 Task: Add an event with the title Second Performance Evaluation and Recognition, date '2023/12/08', time 7:00 AM to 9:00 AMand add a description: Deadline reminders encourage proactive planning and time management. They serve as a cue for individuals to assess their progress, identify any obstacles, and adjust their plans accordingly to ensure timely completion of the task or project., put the event into Blue category, logged in from the account softage.3@softage.netand send the event invitation to softage.9@softage.net and softage.10@softage.net. Set a reminder for the event At time of event
Action: Mouse moved to (101, 107)
Screenshot: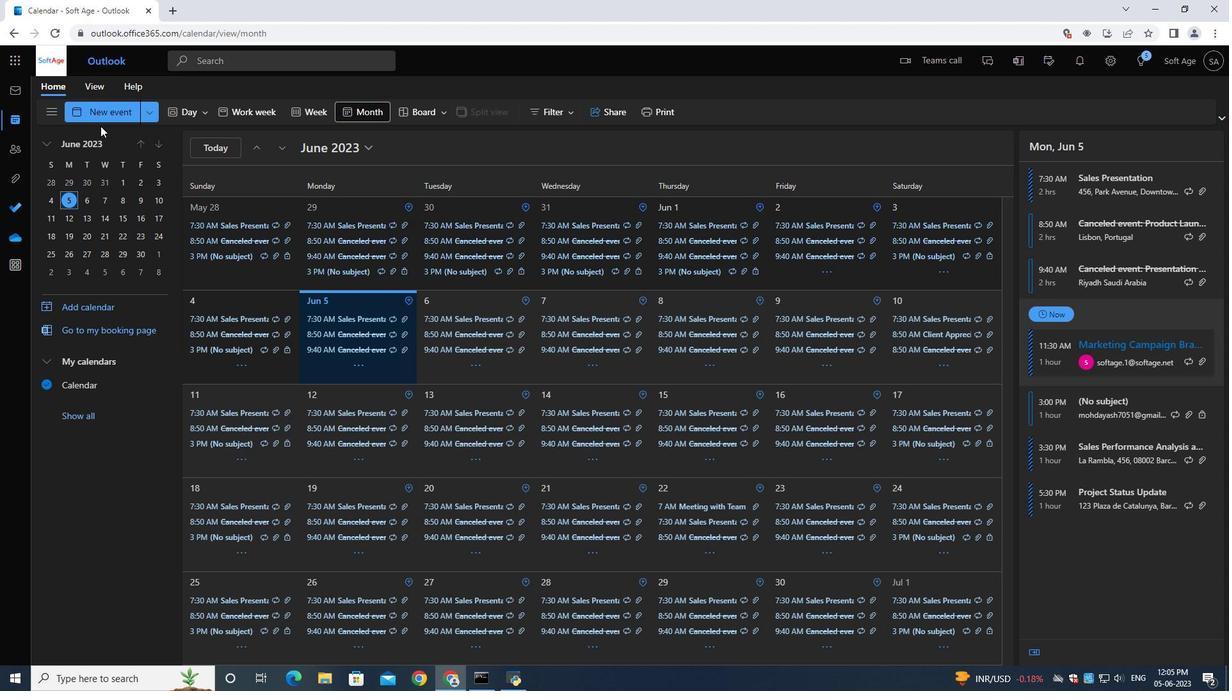 
Action: Mouse pressed left at (101, 107)
Screenshot: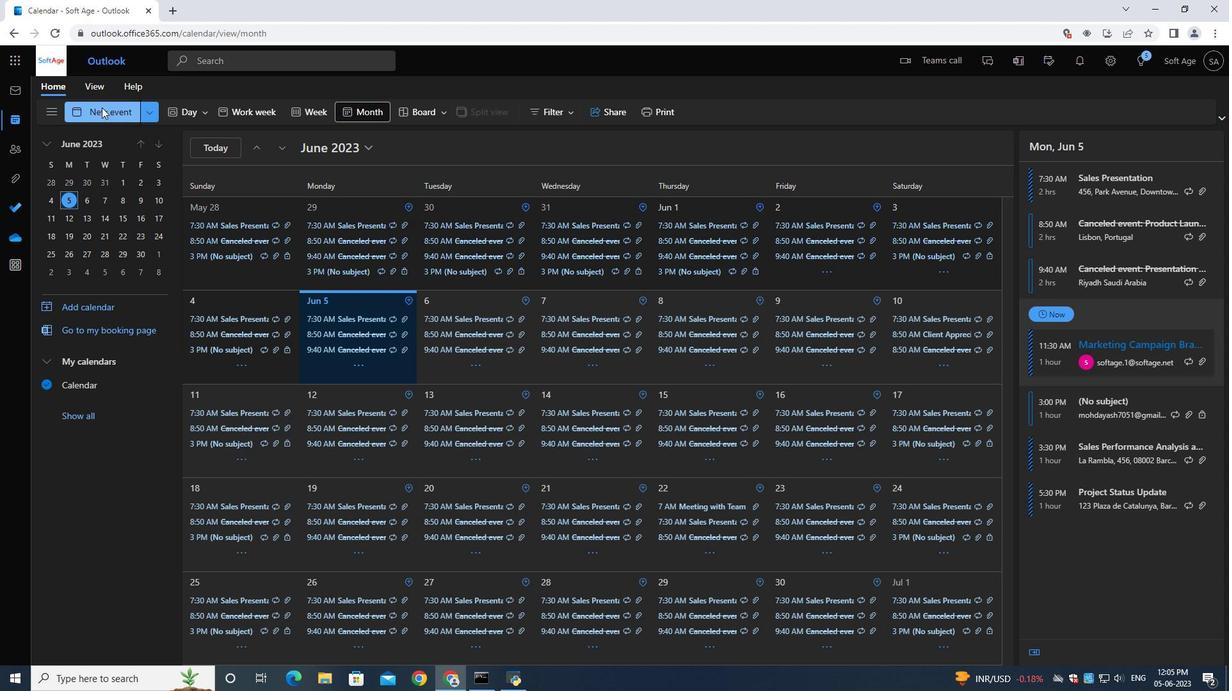 
Action: Mouse moved to (405, 197)
Screenshot: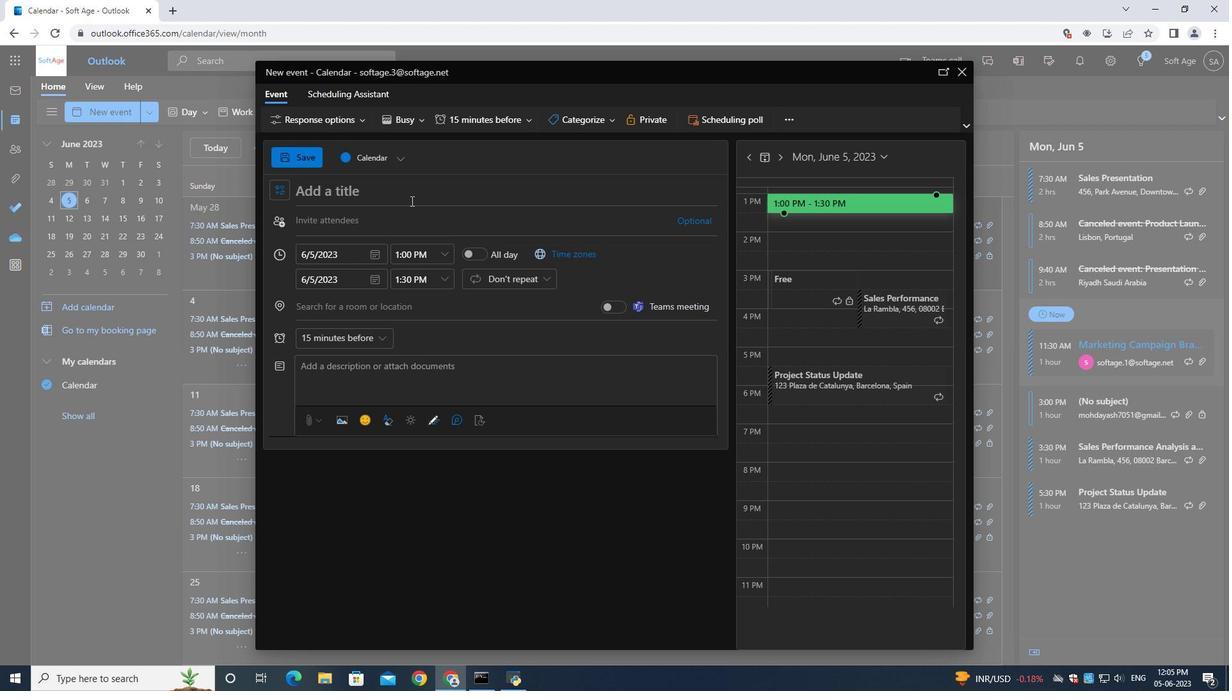 
Action: Mouse pressed left at (405, 197)
Screenshot: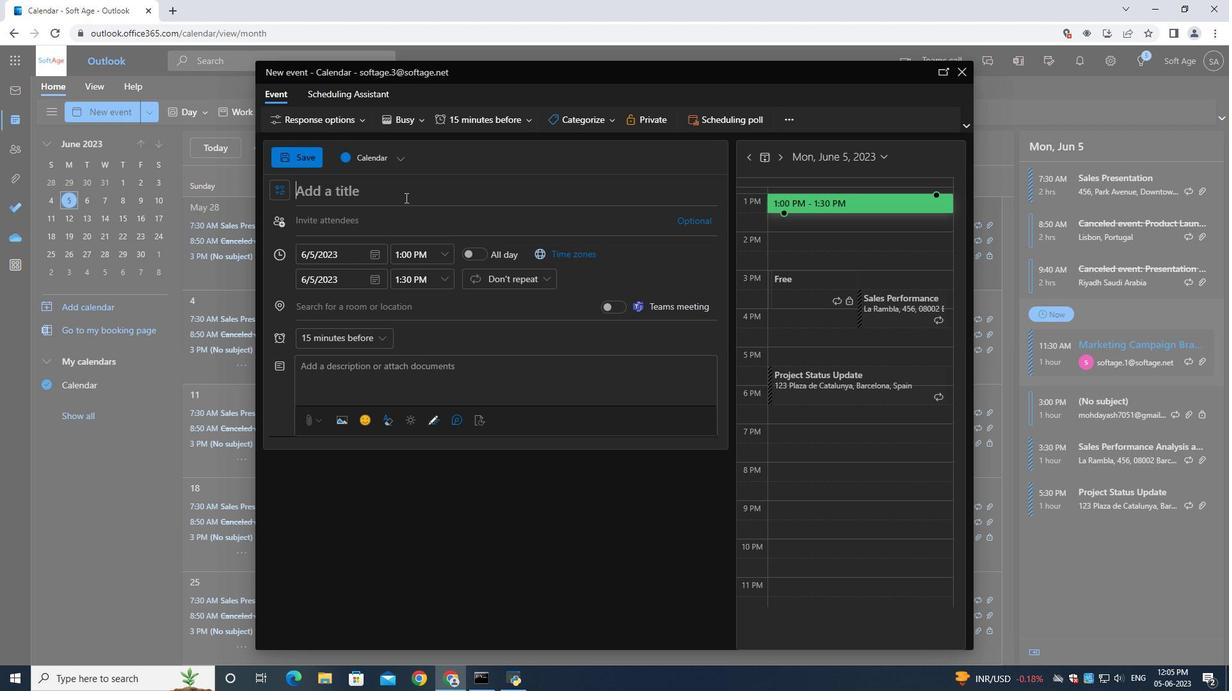 
Action: Key pressed <Key.shift>Second<Key.space><Key.shift><Key.shift><Key.shift><Key.shift><Key.shift><Key.shift><Key.shift><Key.shift><Key.shift><Key.shift><Key.shift><Key.shift><Key.shift><Key.shift><Key.shift><Key.shift><Key.shift><Key.shift><Key.shift><Key.shift><Key.shift><Key.shift>Performance<Key.space><Key.shift>Evaluation<Key.space>and<Key.space><Key.shift><Key.shift><Key.shift><Key.shift><Key.shift><Key.shift><Key.shift><Key.shift><Key.shift>Recognition
Screenshot: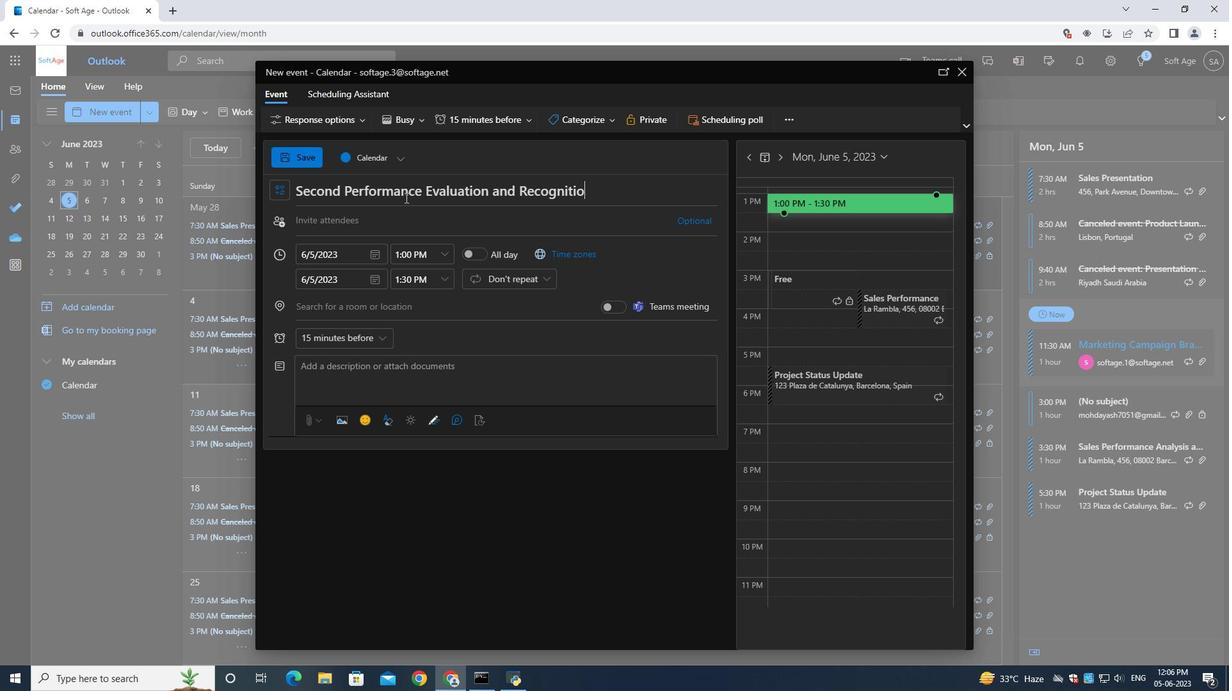
Action: Mouse moved to (375, 254)
Screenshot: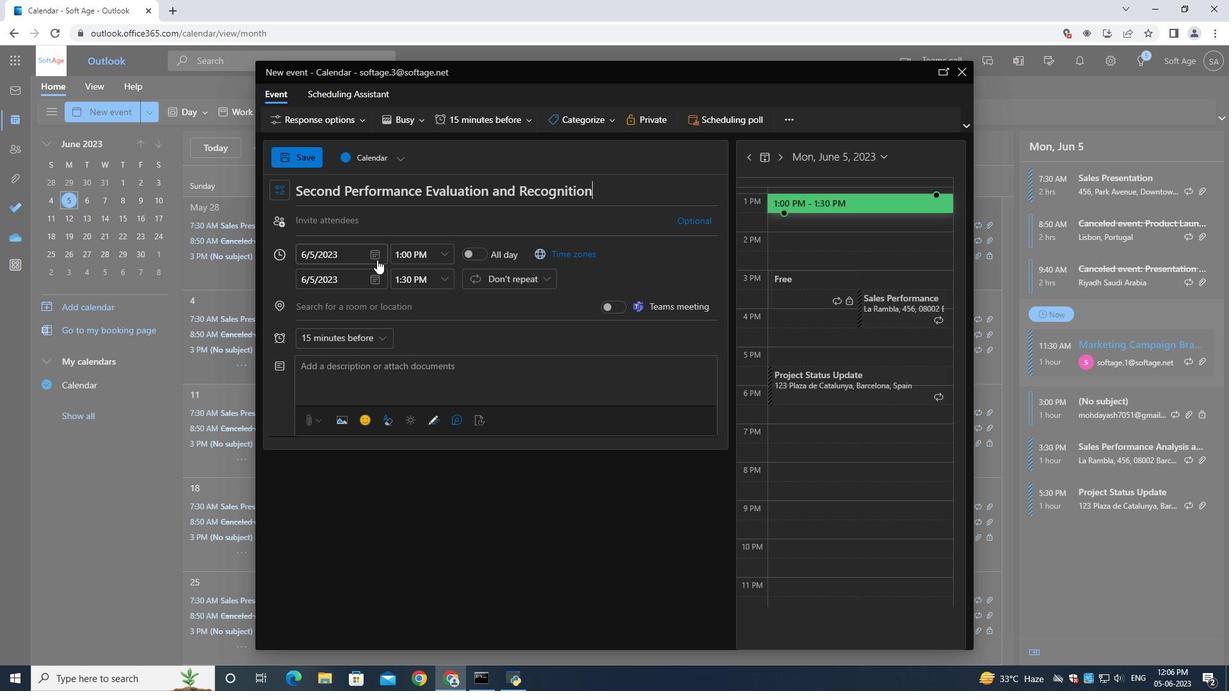 
Action: Mouse pressed left at (375, 254)
Screenshot: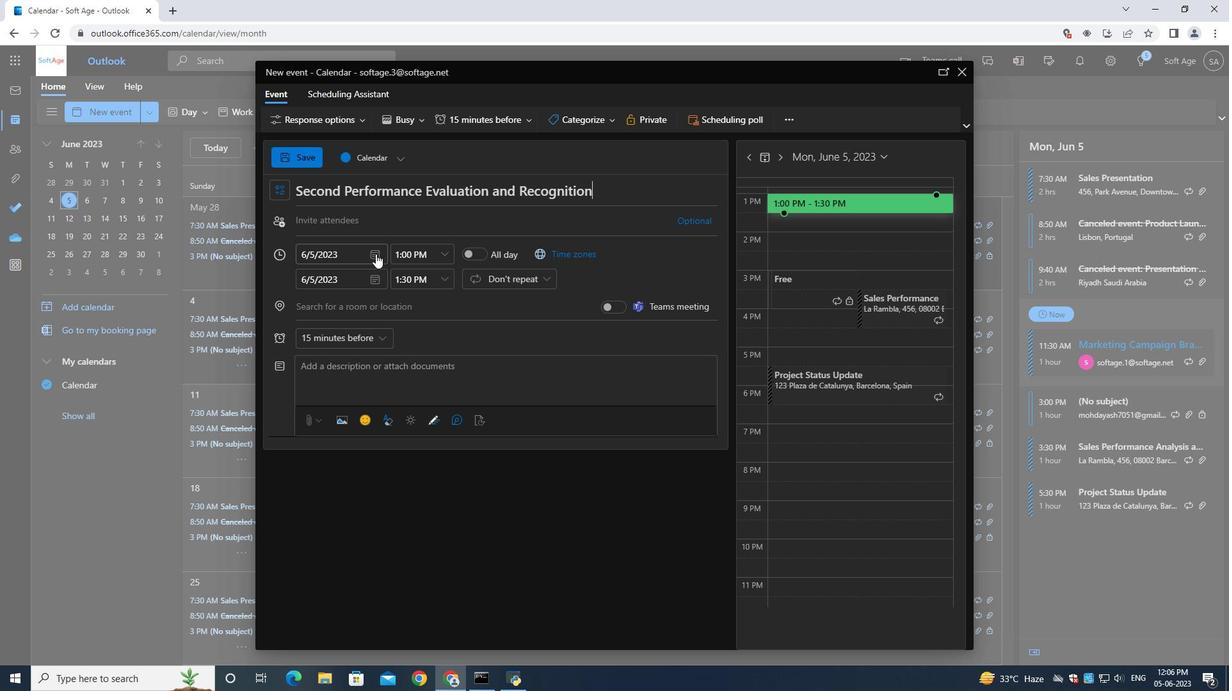 
Action: Mouse moved to (420, 279)
Screenshot: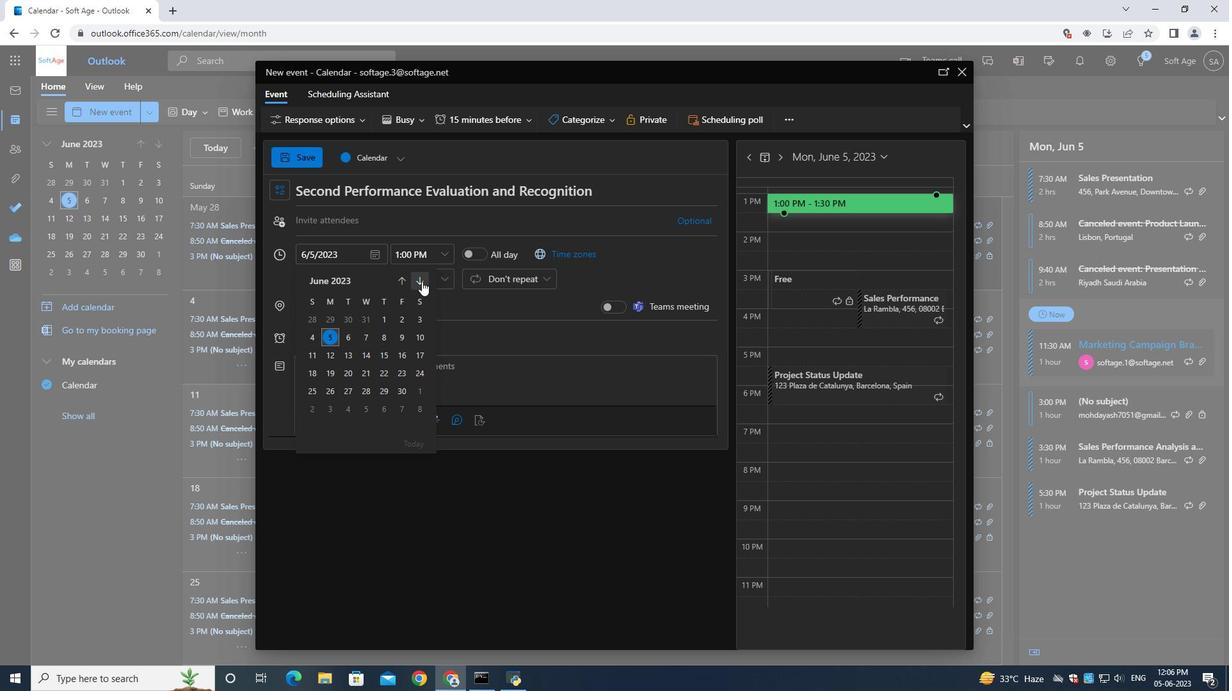 
Action: Mouse pressed left at (420, 279)
Screenshot: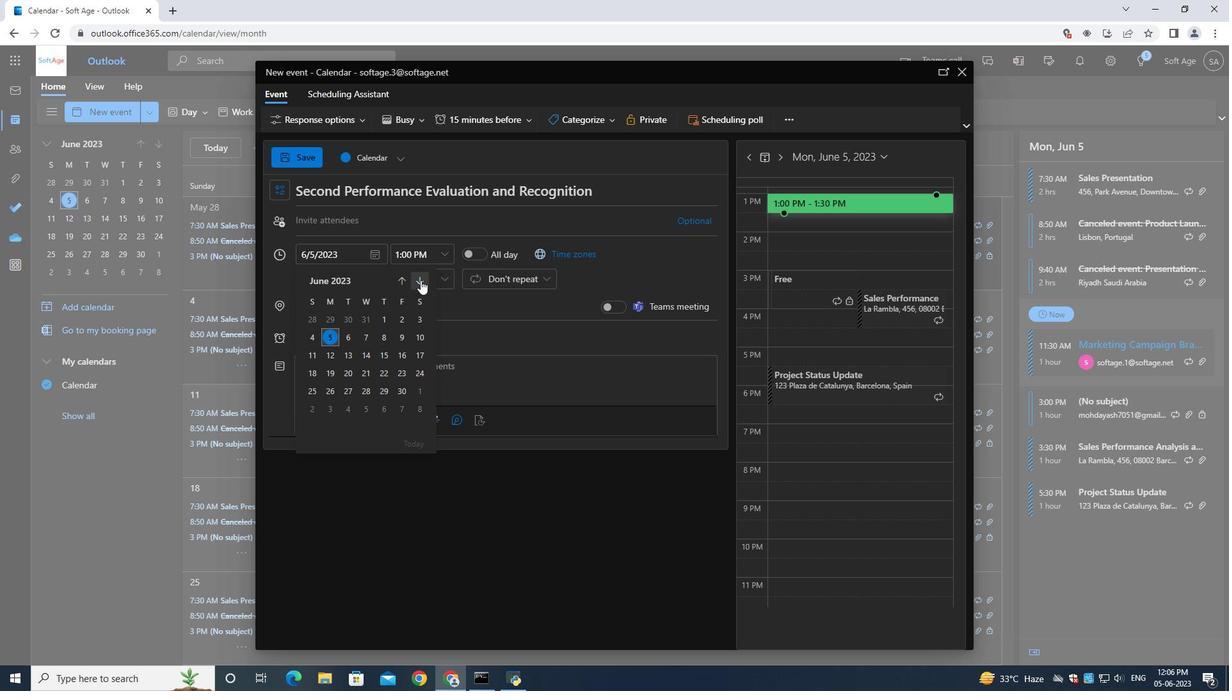 
Action: Mouse pressed left at (420, 279)
Screenshot: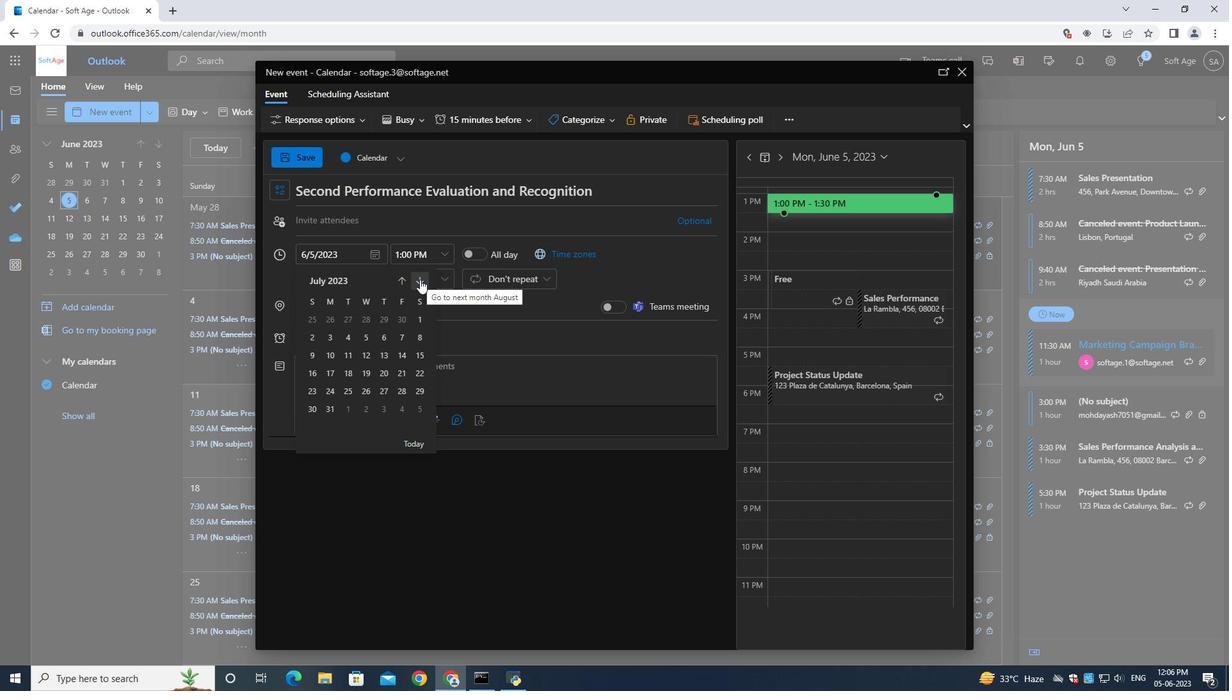 
Action: Mouse pressed left at (420, 279)
Screenshot: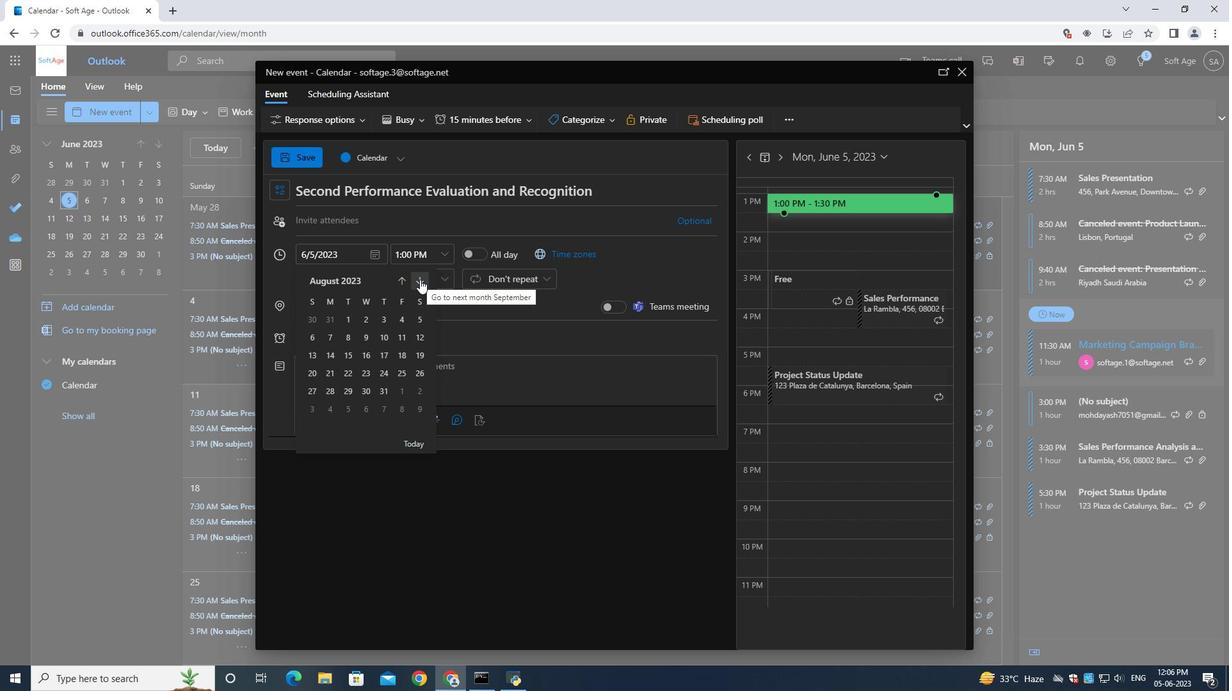 
Action: Mouse moved to (420, 279)
Screenshot: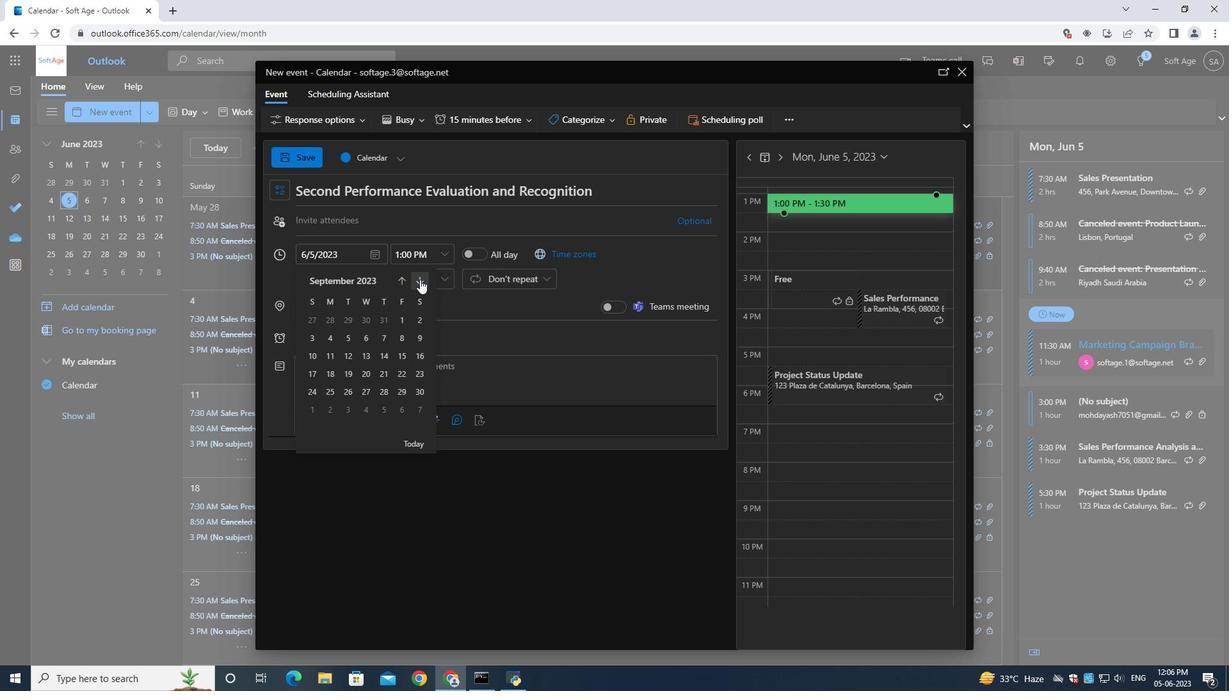 
Action: Mouse pressed left at (420, 279)
Screenshot: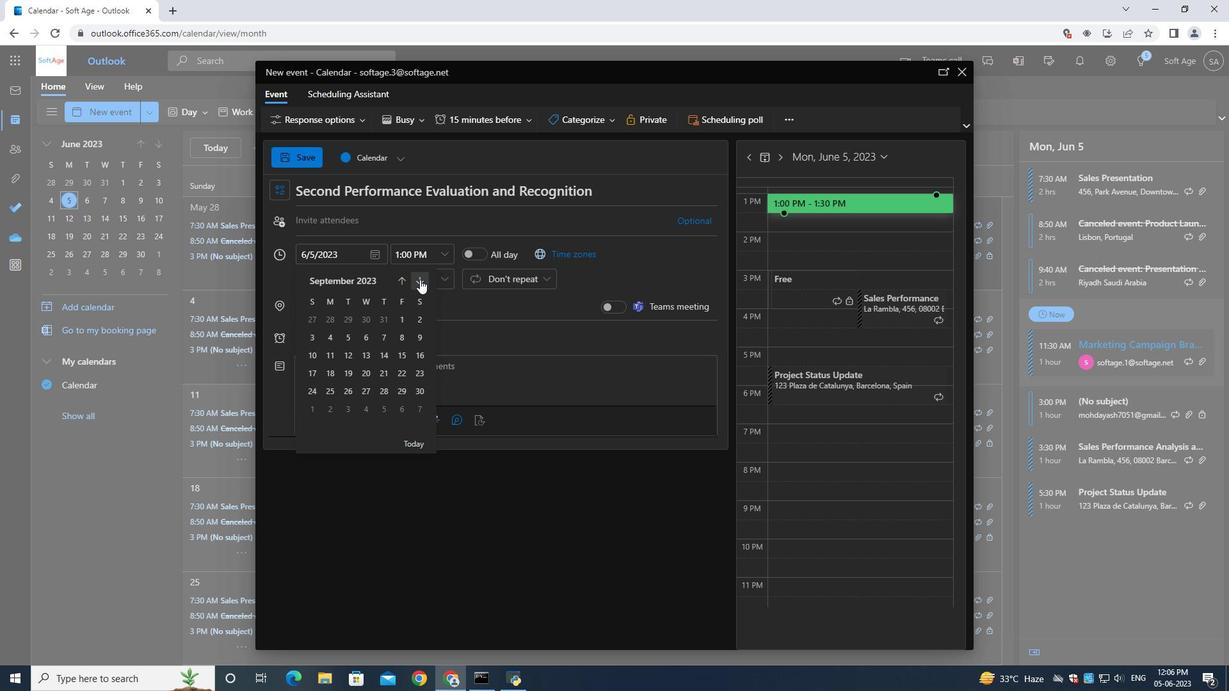 
Action: Mouse pressed left at (420, 279)
Screenshot: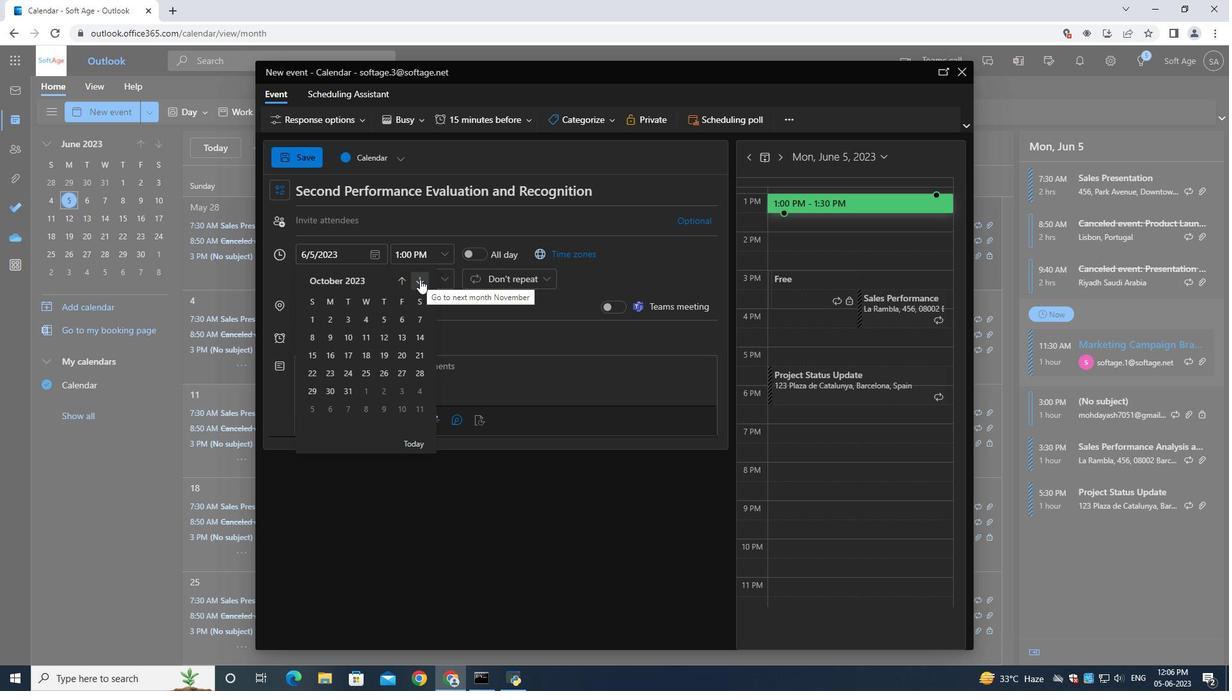 
Action: Mouse moved to (422, 277)
Screenshot: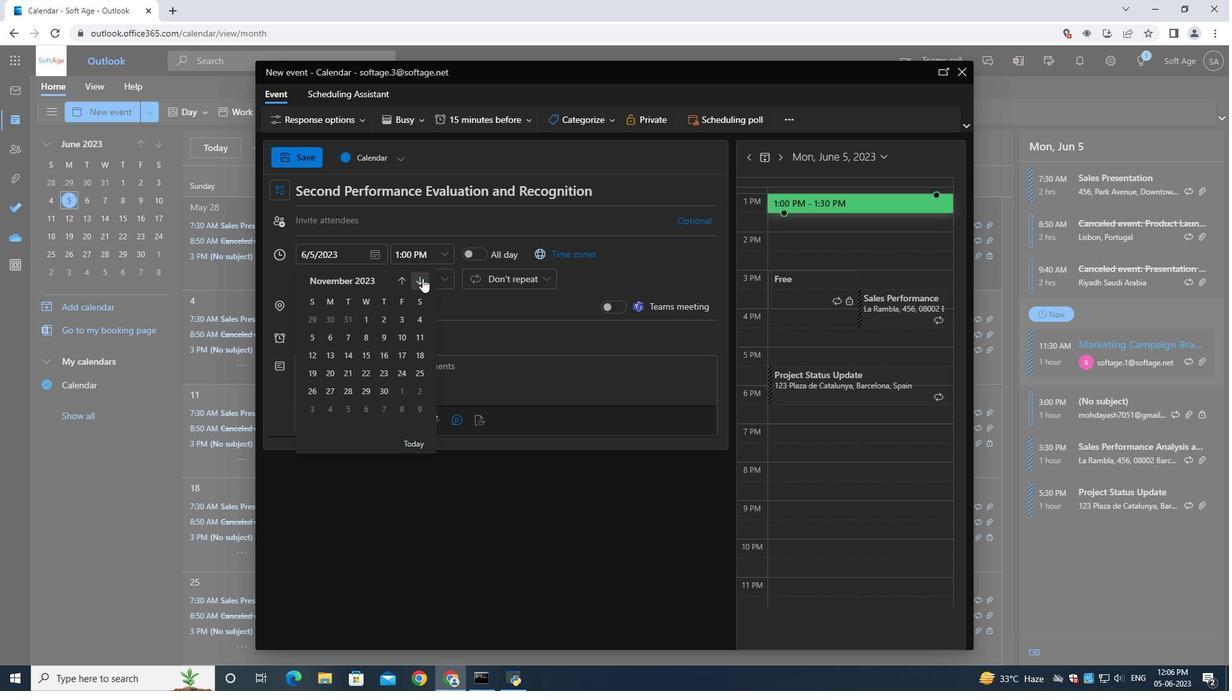 
Action: Mouse pressed left at (422, 277)
Screenshot: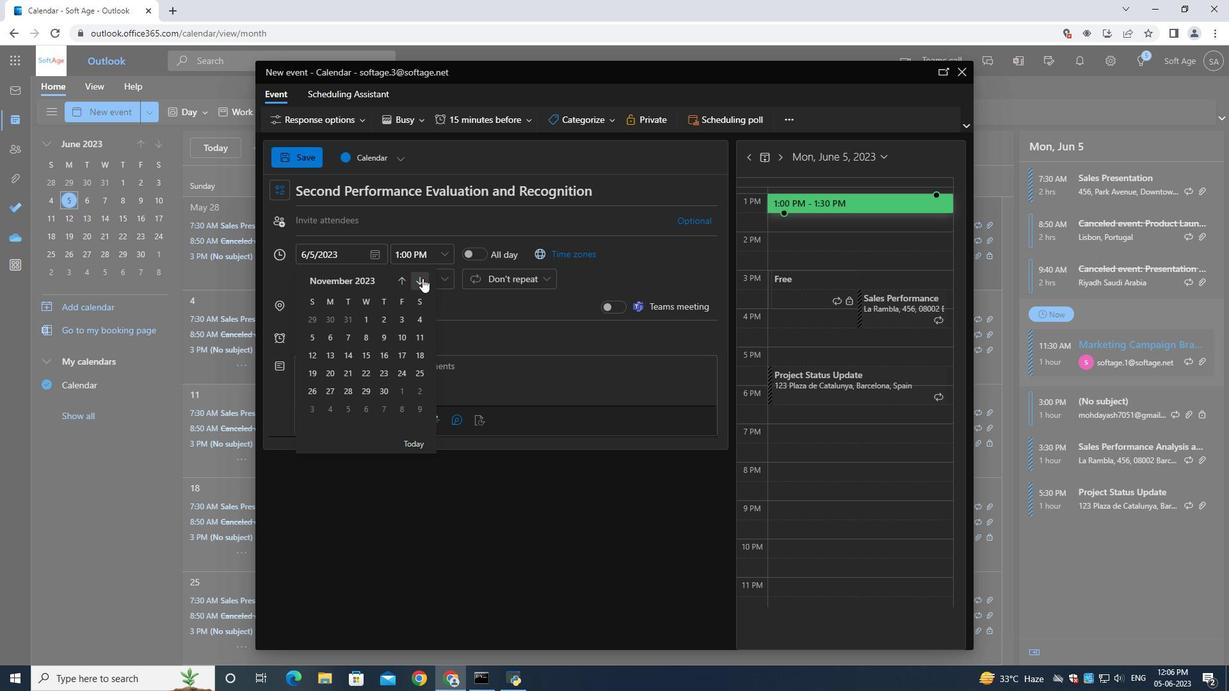 
Action: Mouse moved to (402, 336)
Screenshot: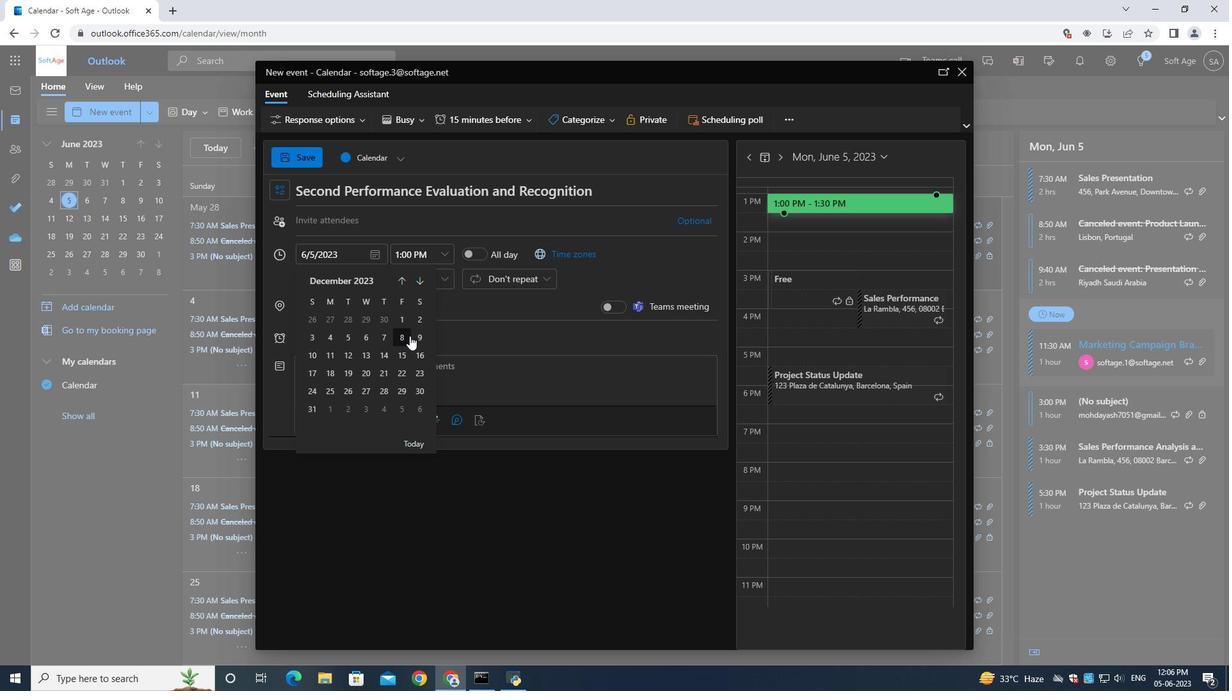 
Action: Mouse pressed left at (402, 336)
Screenshot: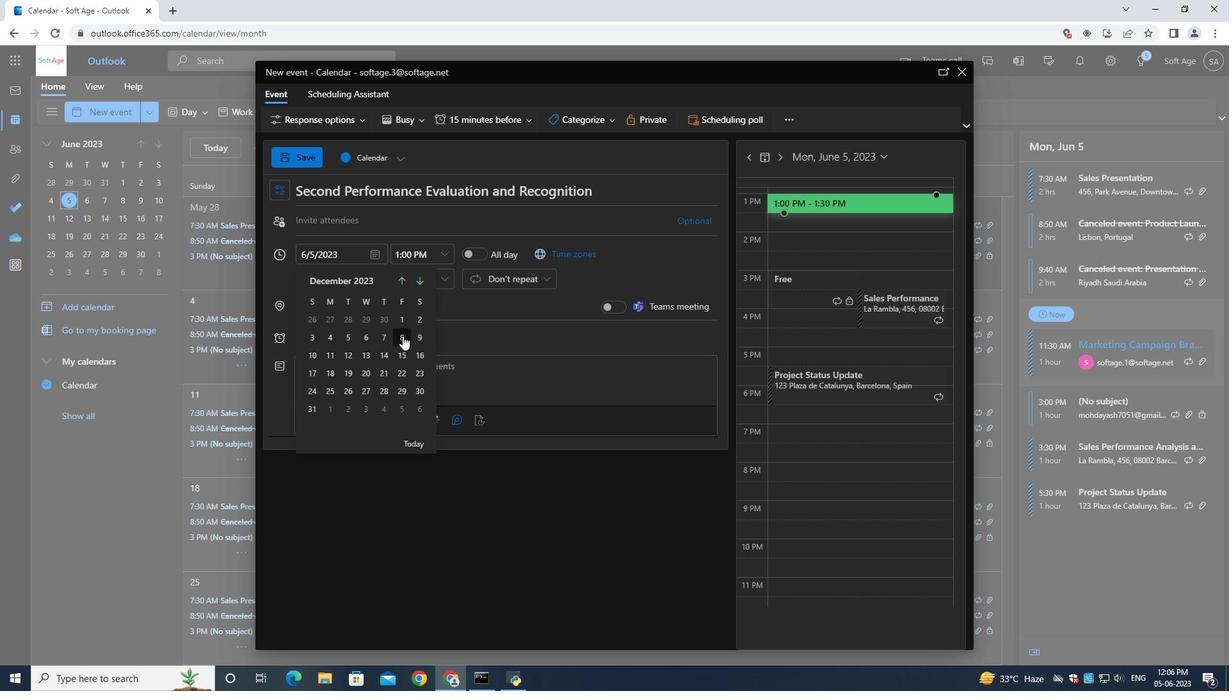 
Action: Mouse moved to (420, 253)
Screenshot: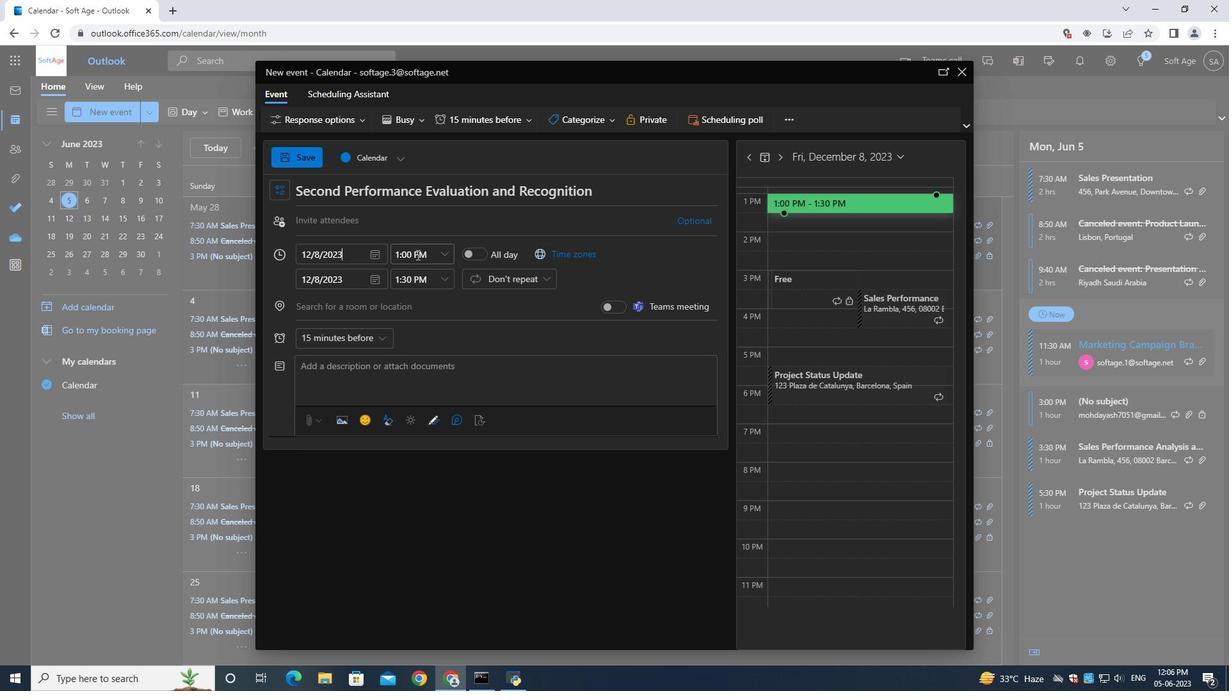 
Action: Mouse pressed left at (420, 253)
Screenshot: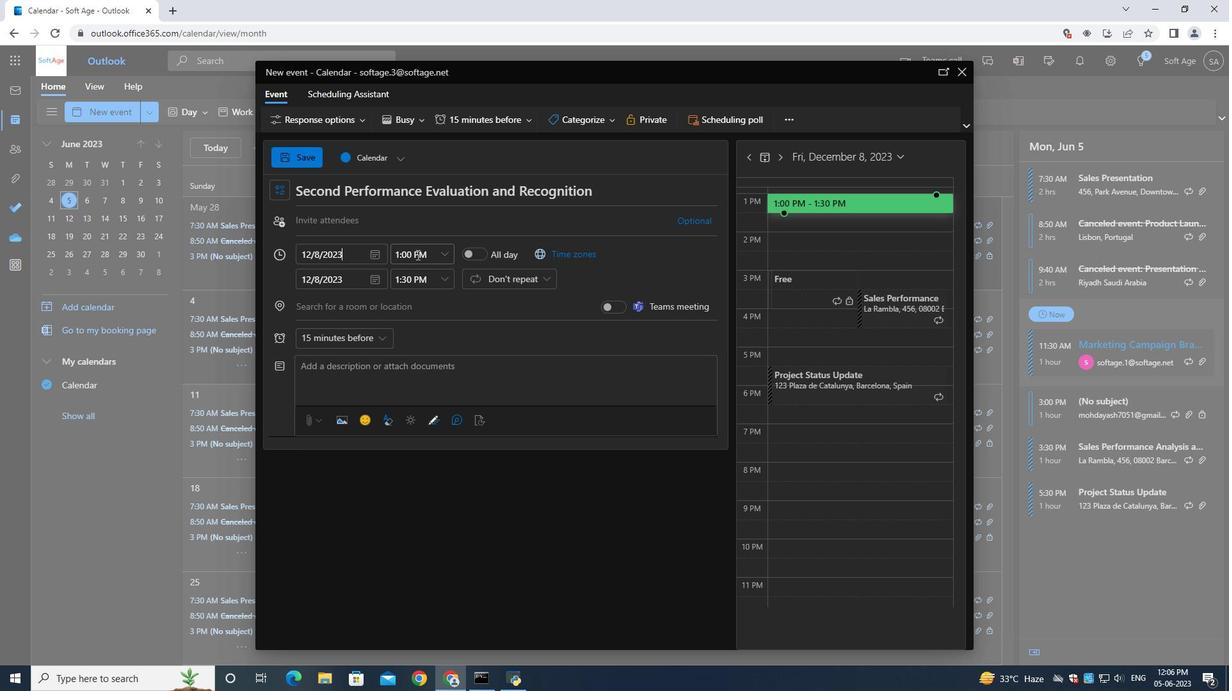 
Action: Key pressed 7<Key.shift_r>:00<Key.shift>AM
Screenshot: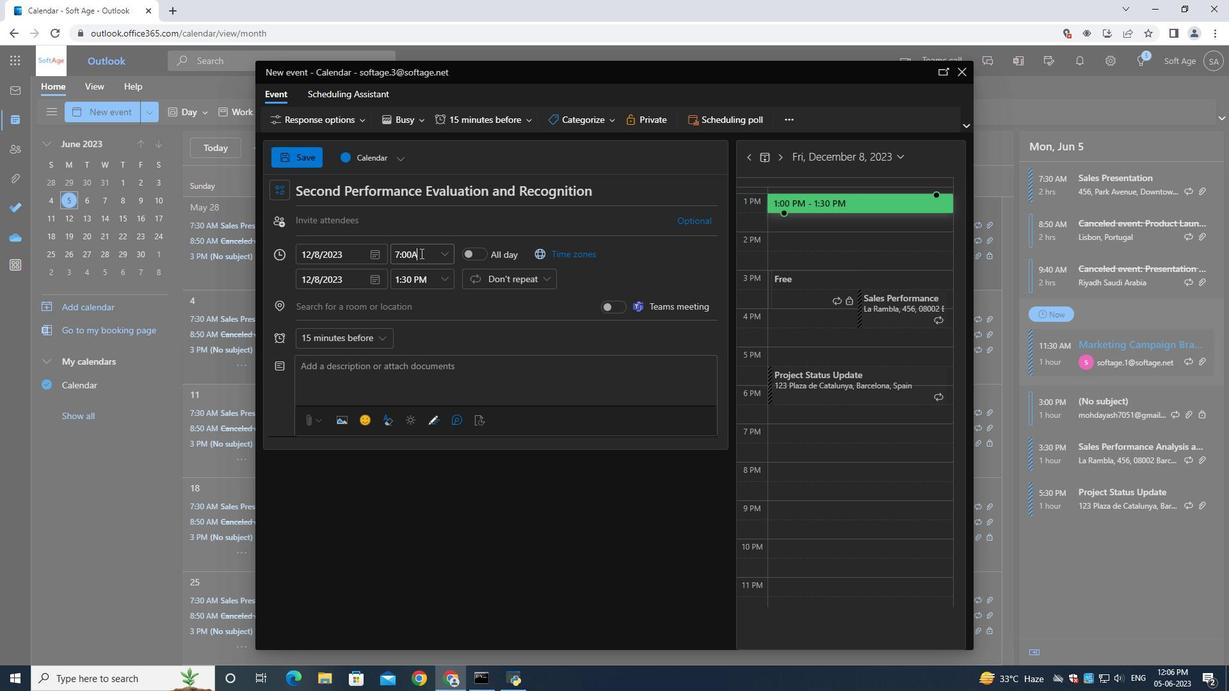 
Action: Mouse moved to (408, 286)
Screenshot: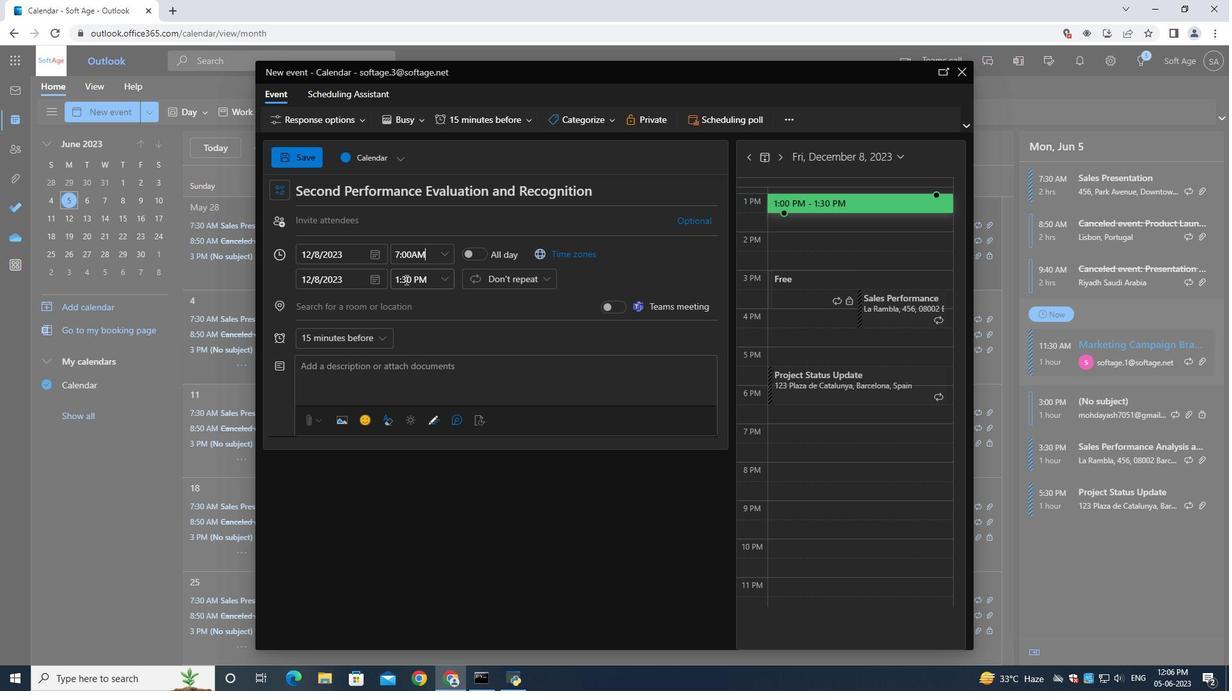 
Action: Mouse pressed left at (408, 286)
Screenshot: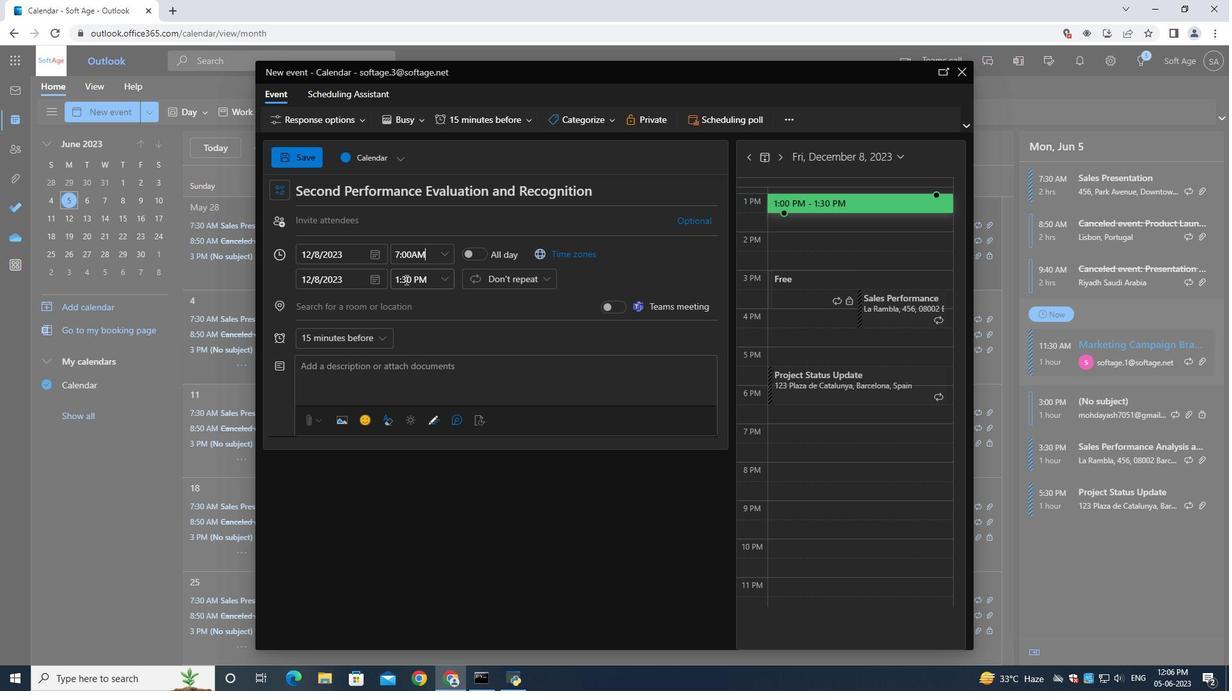 
Action: Mouse moved to (409, 286)
Screenshot: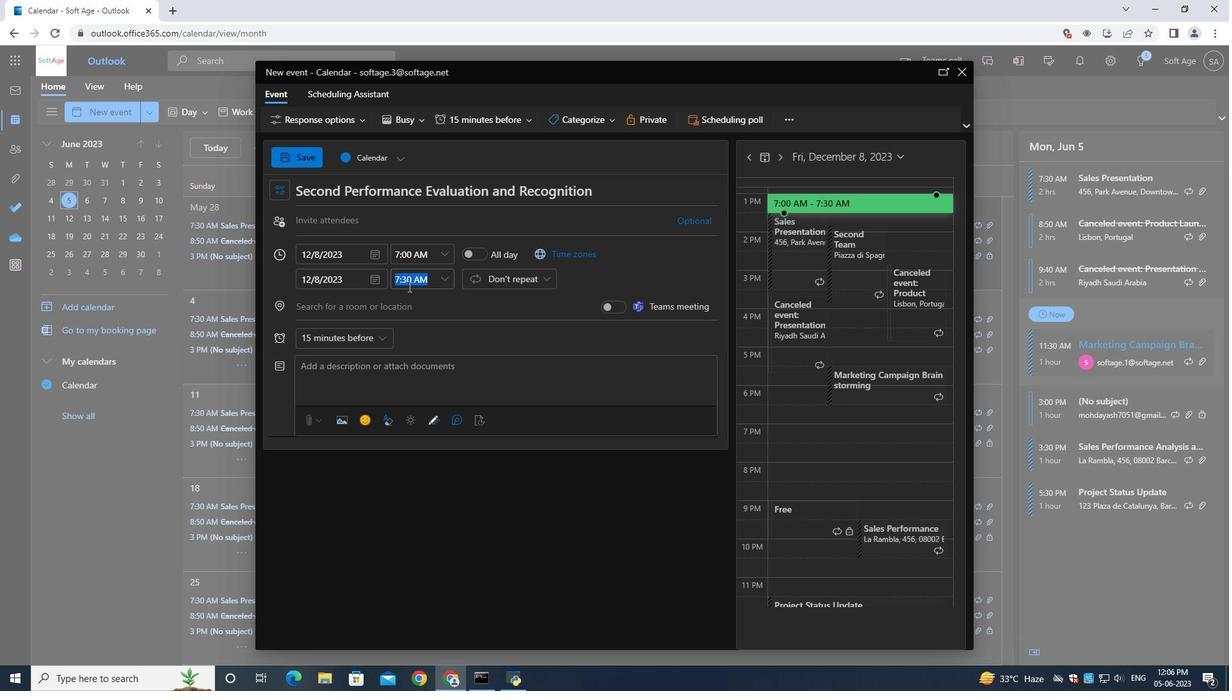 
Action: Key pressed 9<Key.shift_r>:00<Key.shift>AM
Screenshot: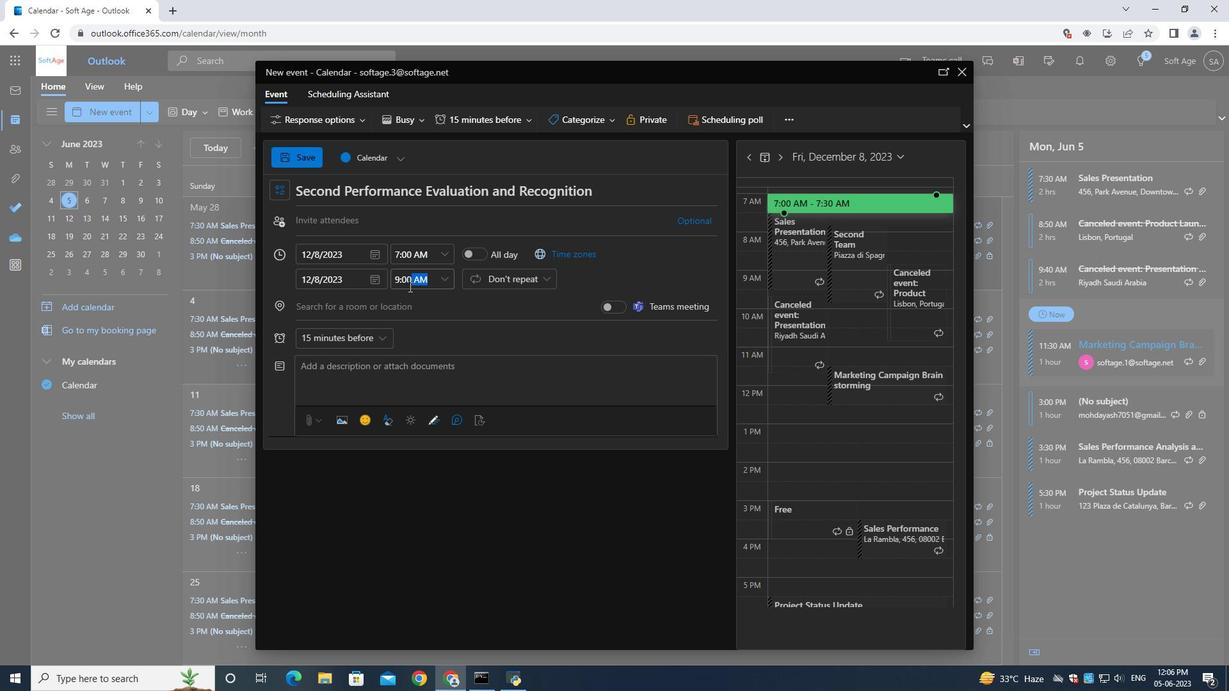 
Action: Mouse moved to (345, 366)
Screenshot: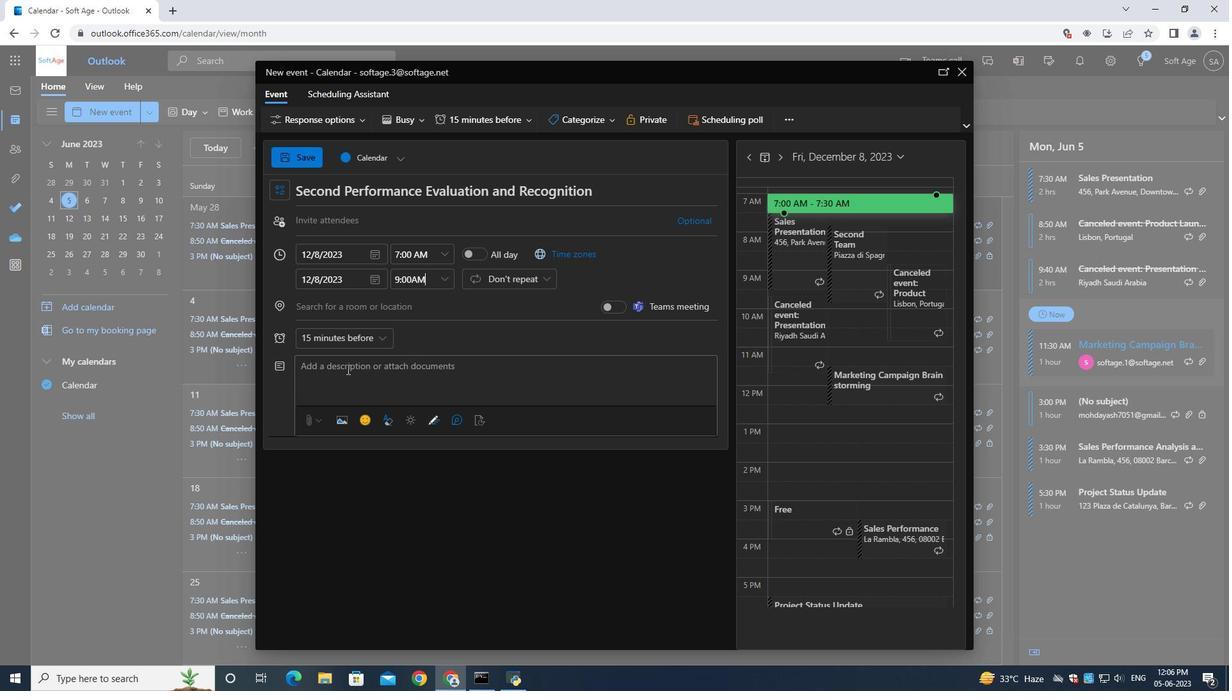 
Action: Mouse pressed left at (345, 366)
Screenshot: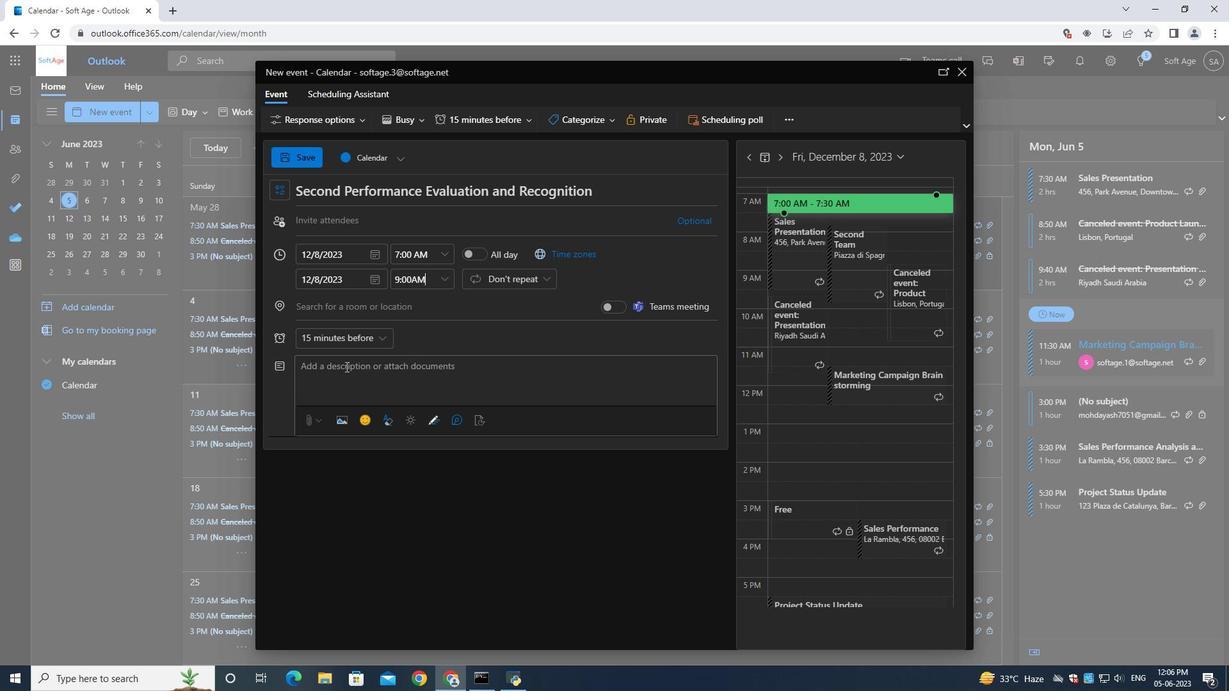 
Action: Mouse moved to (345, 366)
Screenshot: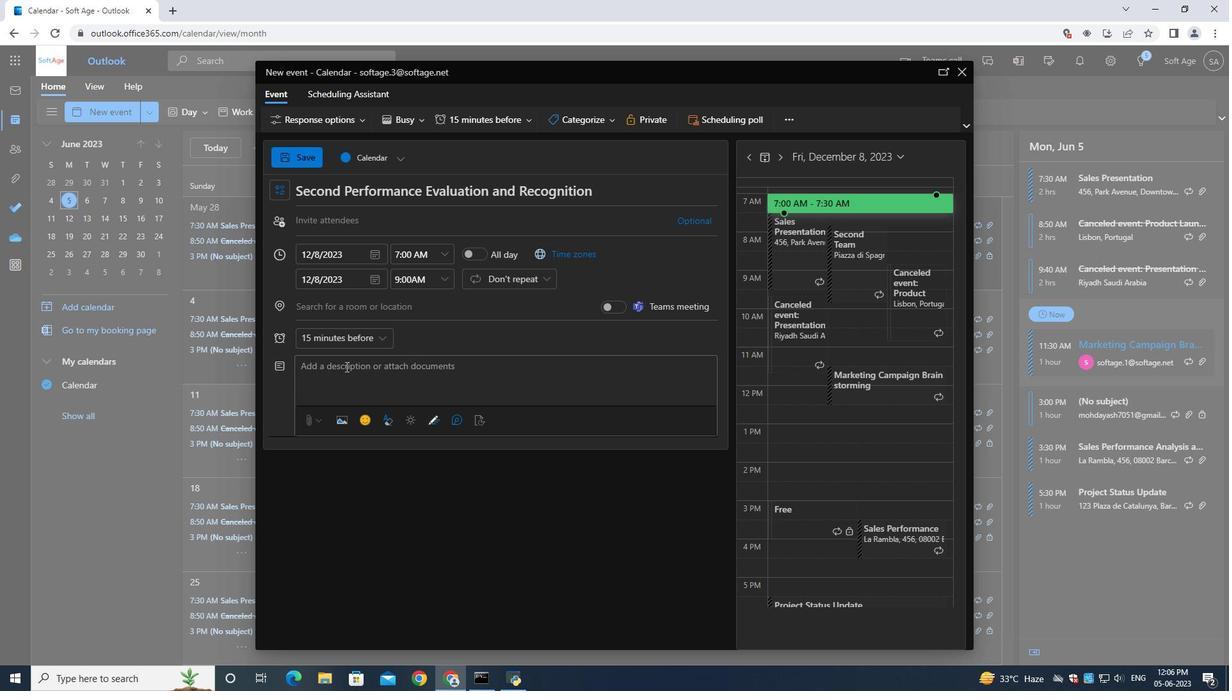 
Action: Key pressed <Key.shift>Deadline<Key.space>reminders<Key.space>encourage<Key.space>proactive<Key.space>planing<Key.space>and<Key.space>time<Key.space>management.<Key.space><Key.shift>They<Key.space>serv<Key.space><Key.backspace>e<Key.space>as<Key.space>a<Key.space>cue<Key.space>for<Key.space>individuals<Key.space>to<Key.space>assess<Key.space>their<Key.space>progress,<Key.space>idend<Key.backspace>tify<Key.space>any<Key.space>obstacles,<Key.space>and<Key.space>adjust<Key.space>their<Key.space>plans<Key.space>accordingly<Key.space>to<Key.space>ensure<Key.space>timely<Key.space>completion<Key.space>of<Key.space>the<Key.space>task<Key.space>or<Key.space>project.
Screenshot: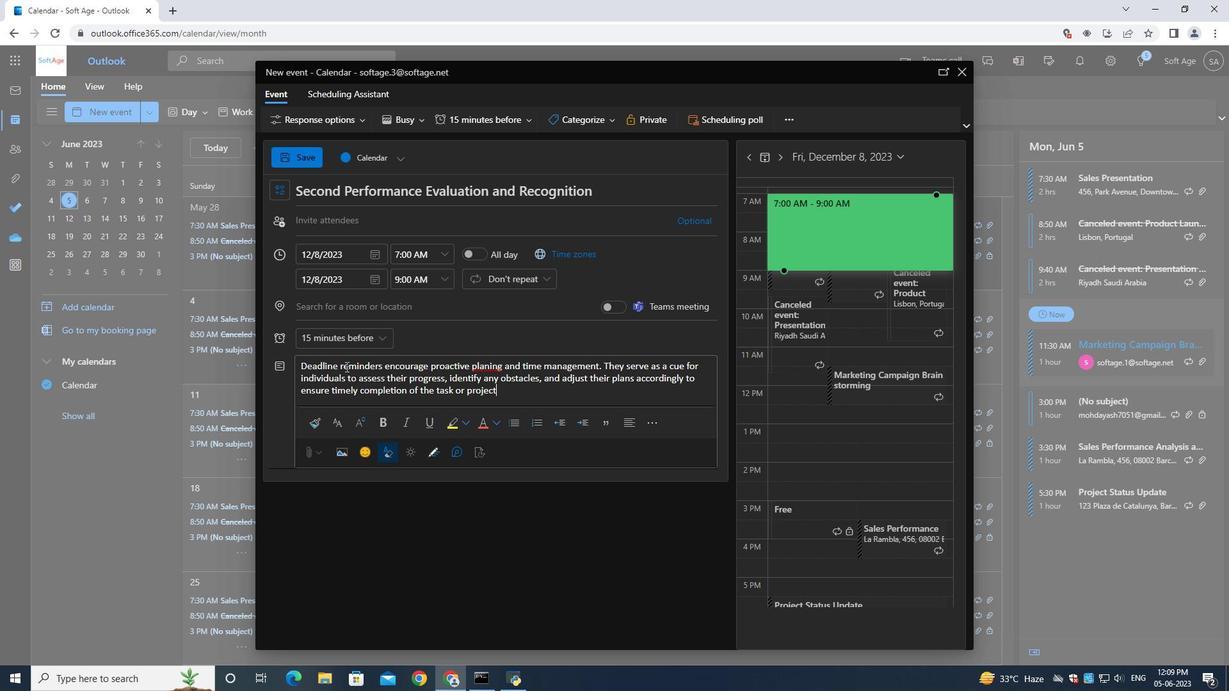 
Action: Mouse moved to (583, 125)
Screenshot: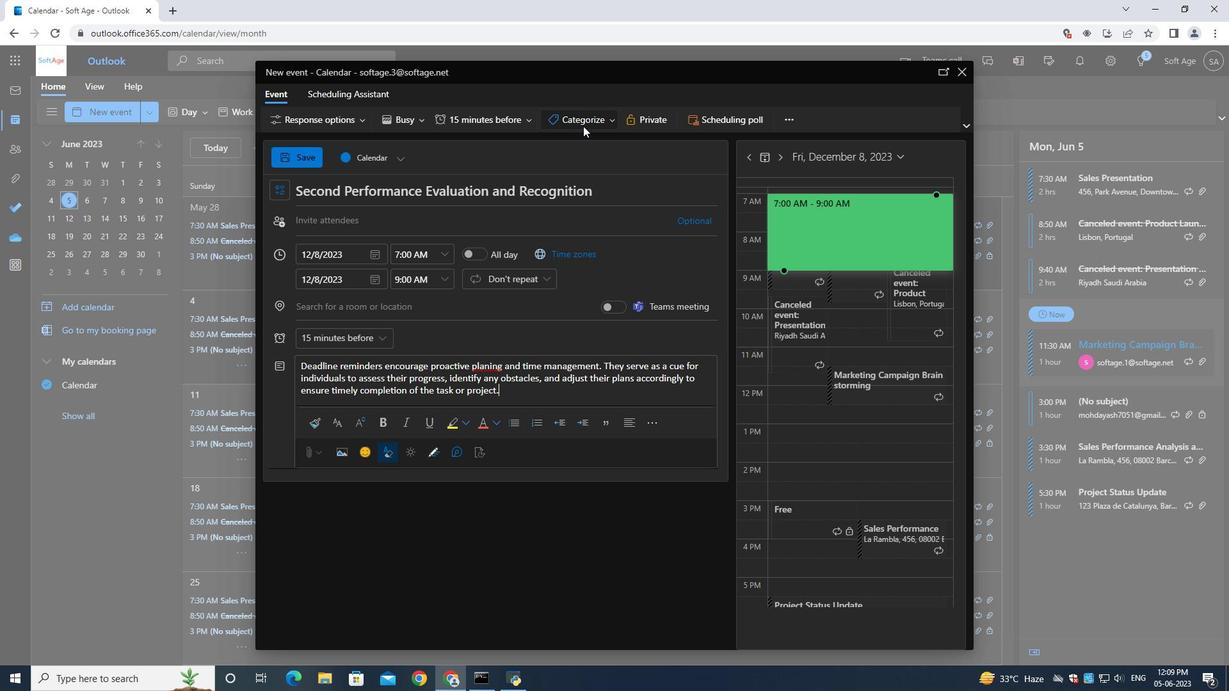 
Action: Mouse pressed left at (583, 125)
Screenshot: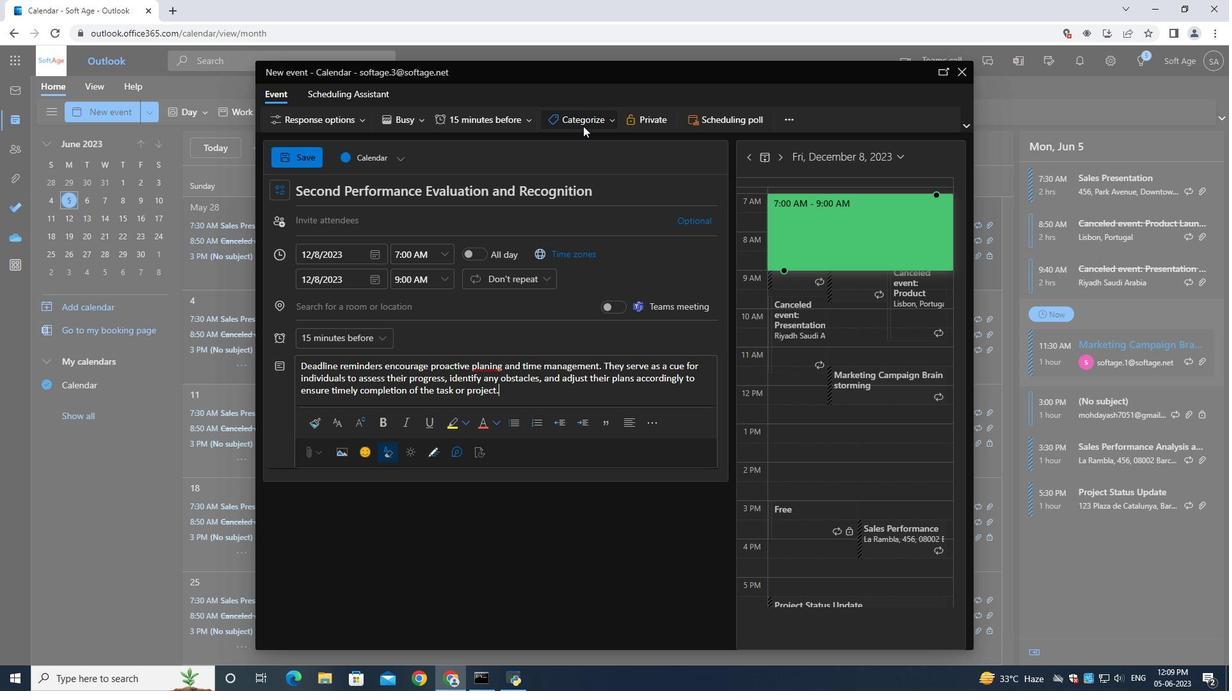
Action: Mouse moved to (577, 143)
Screenshot: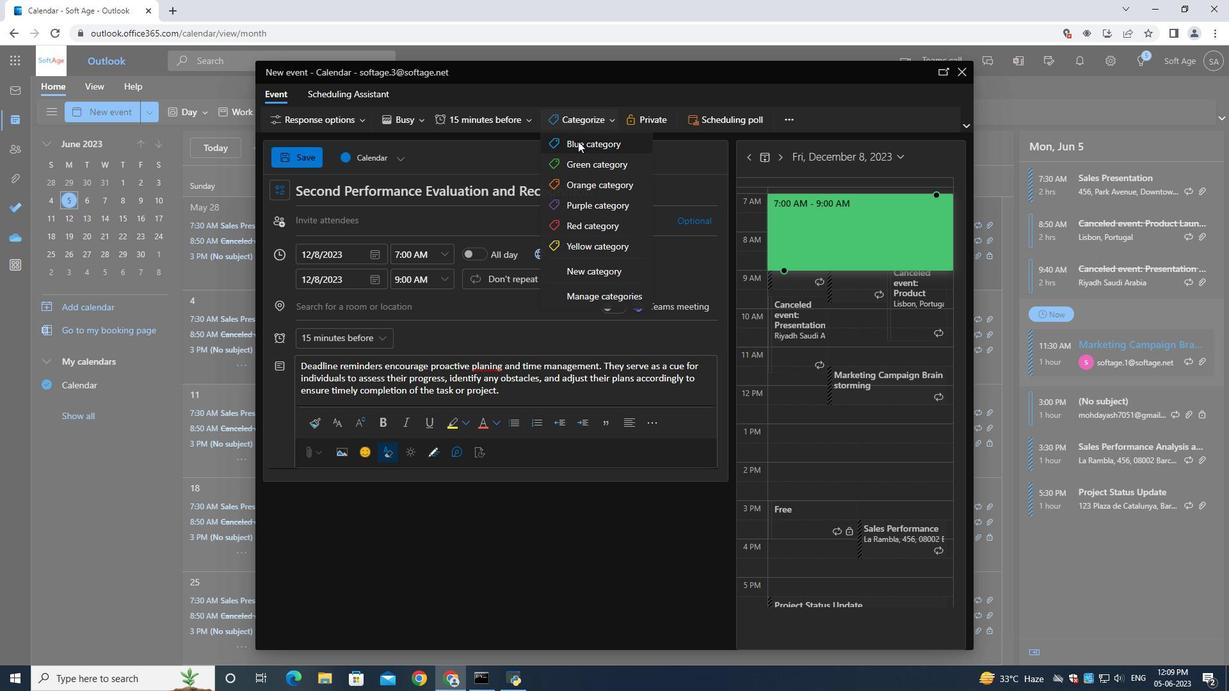
Action: Mouse pressed left at (577, 143)
Screenshot: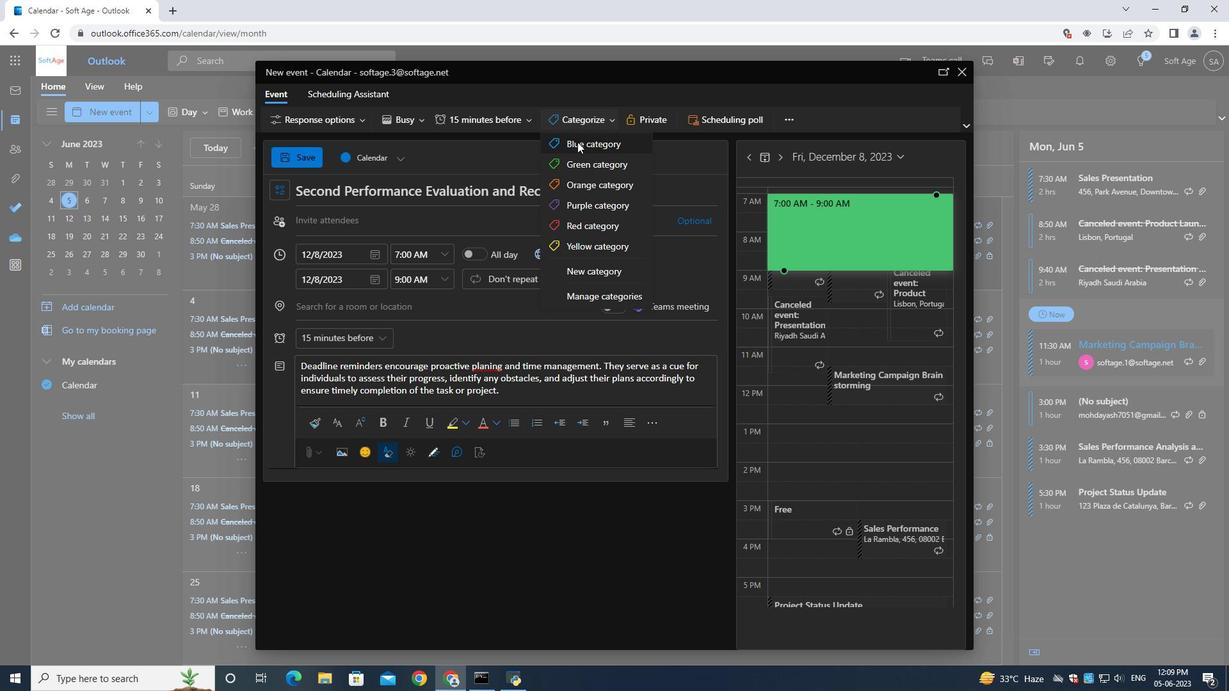 
Action: Mouse moved to (333, 221)
Screenshot: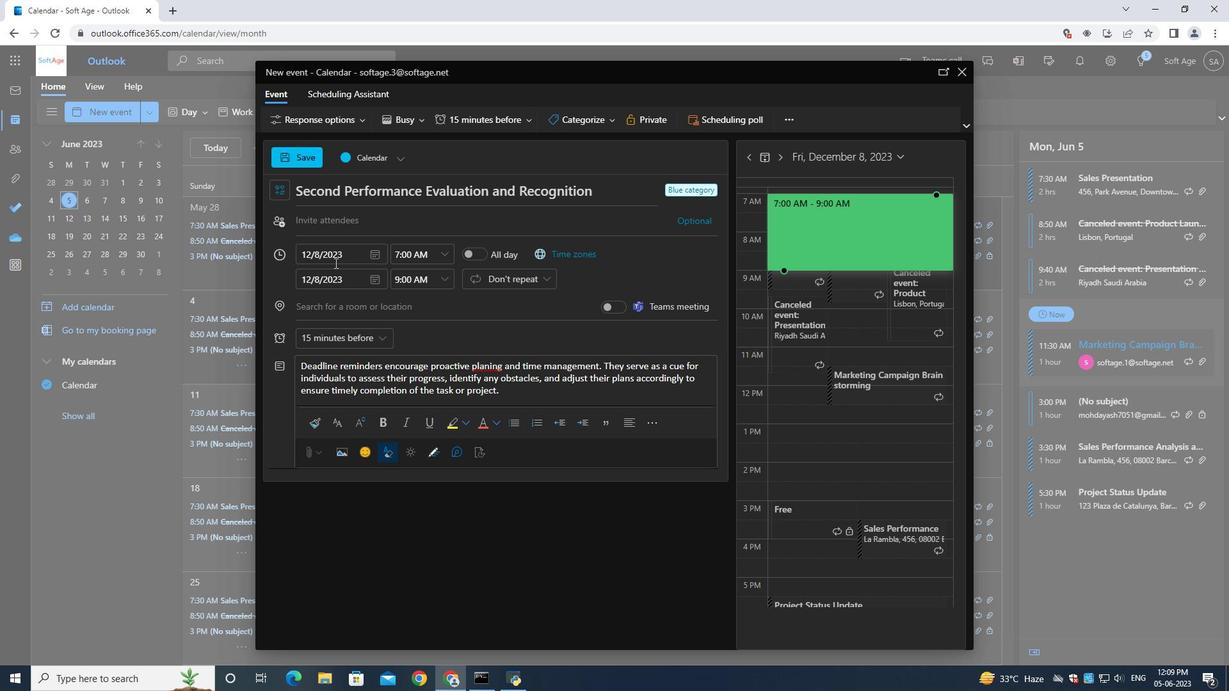 
Action: Mouse pressed left at (333, 221)
Screenshot: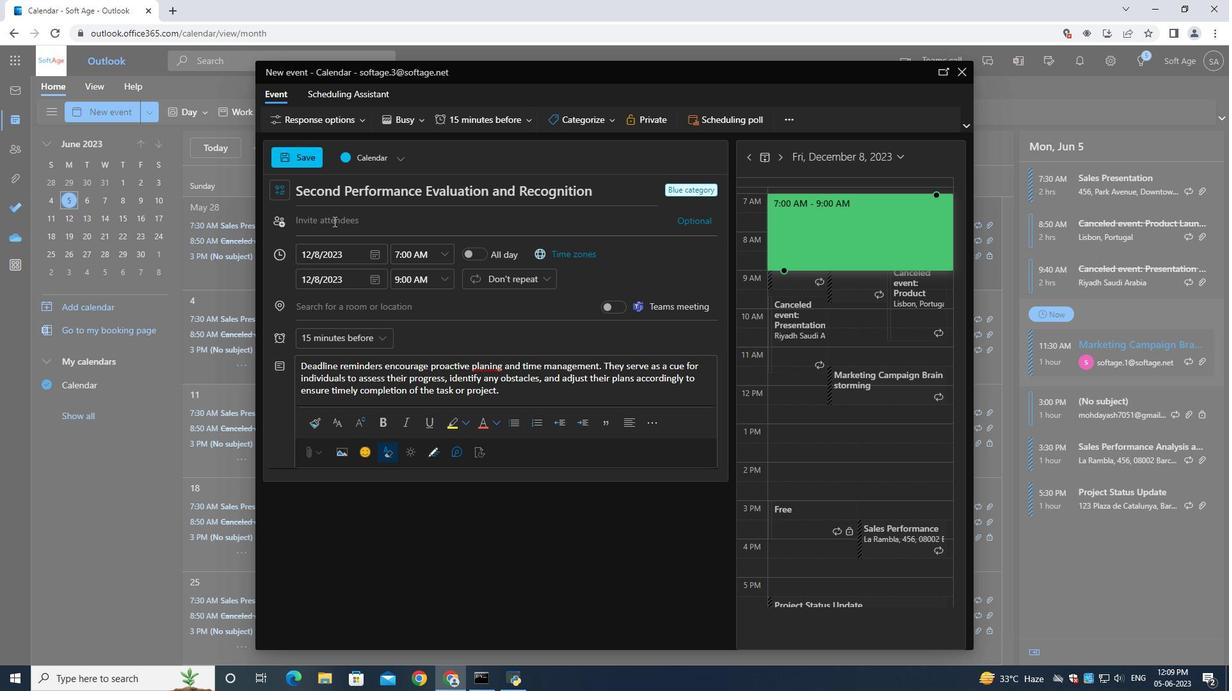 
Action: Mouse moved to (334, 221)
Screenshot: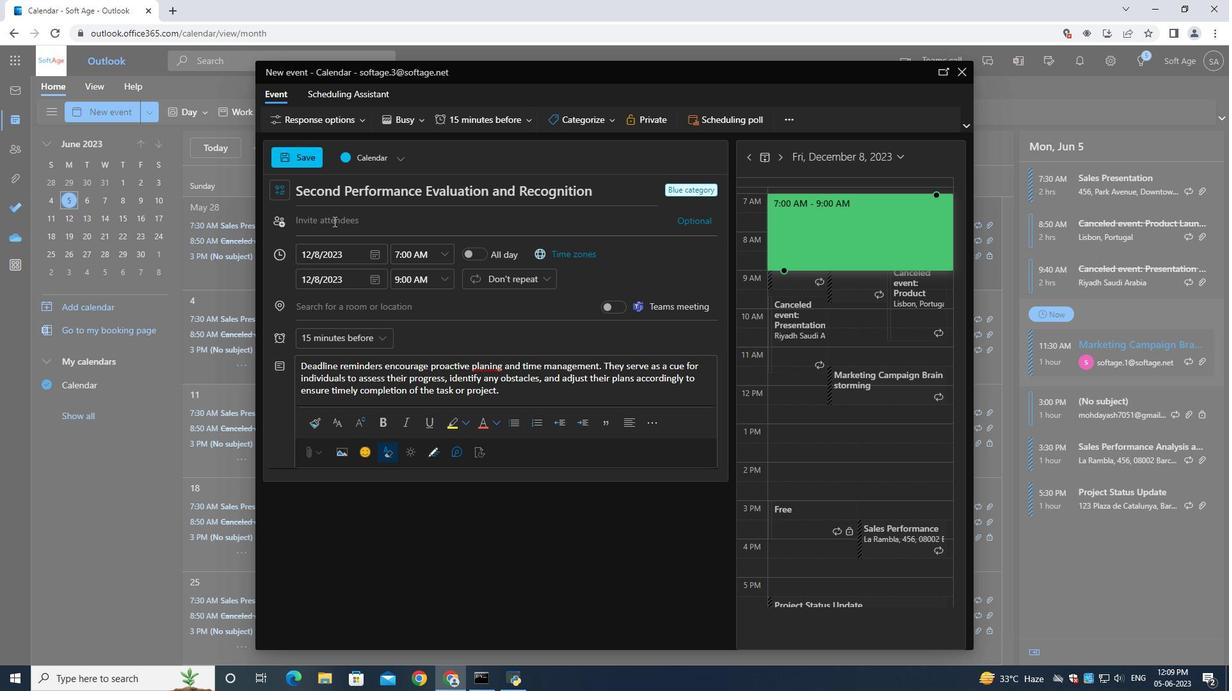 
Action: Key pressed softage.9<Key.shift>@softage.net
Screenshot: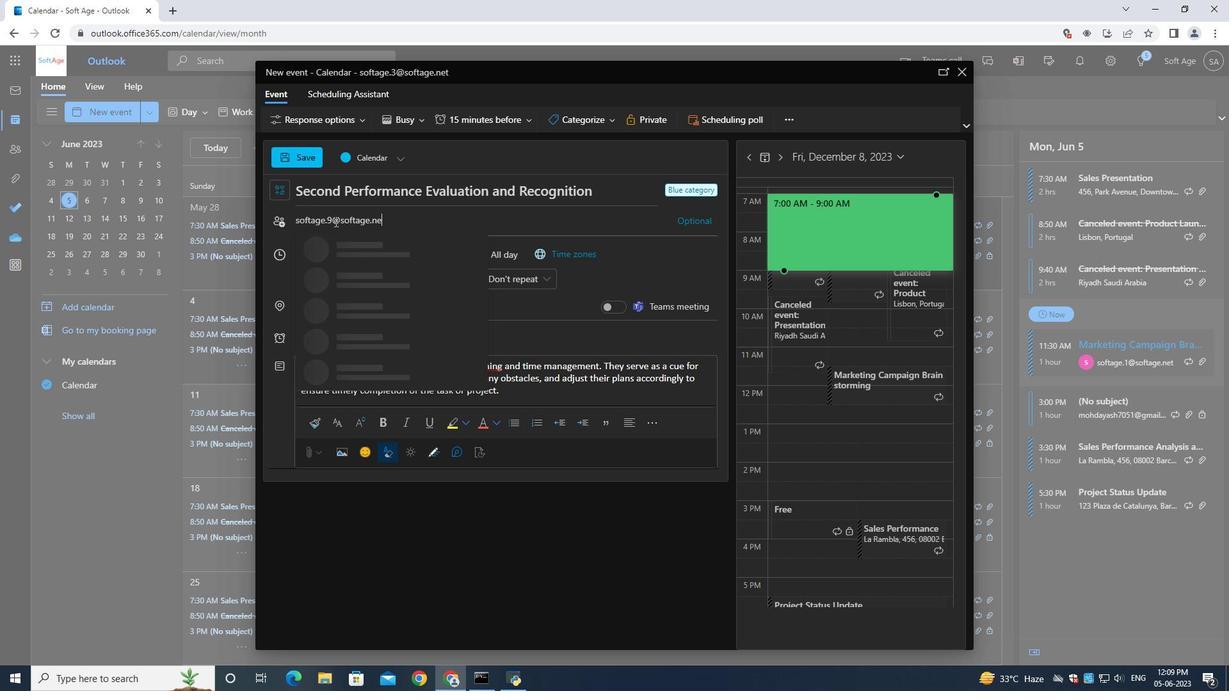 
Action: Mouse moved to (393, 254)
Screenshot: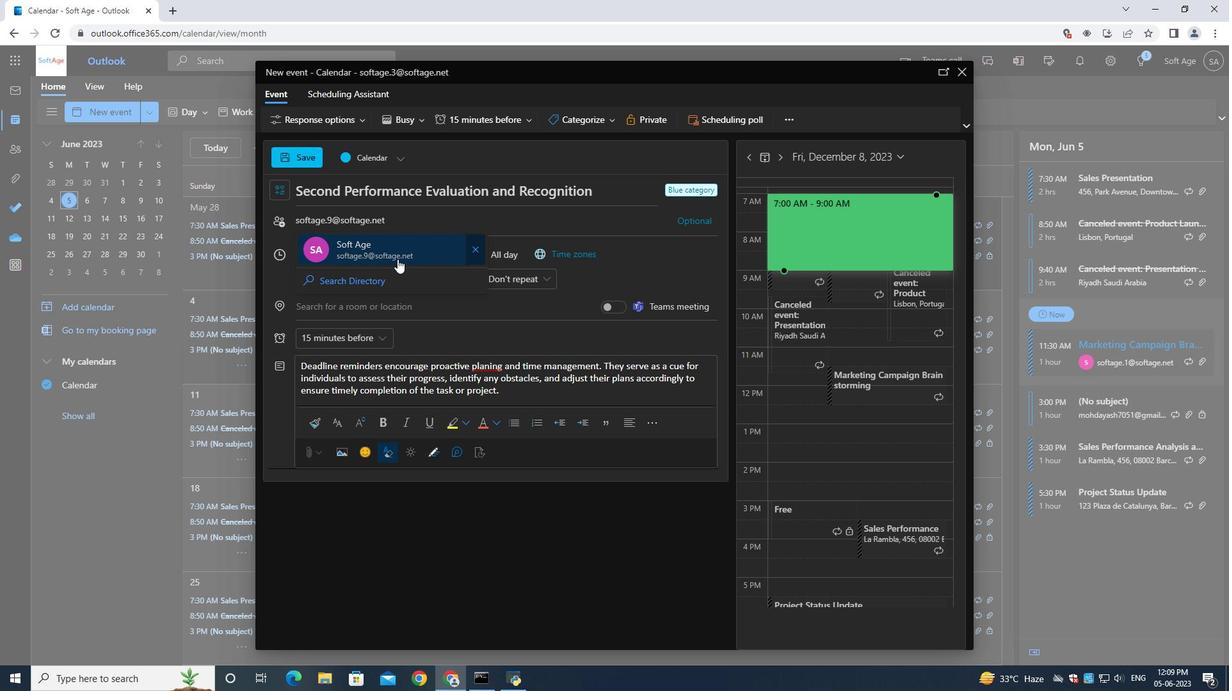 
Action: Mouse pressed left at (393, 254)
Screenshot: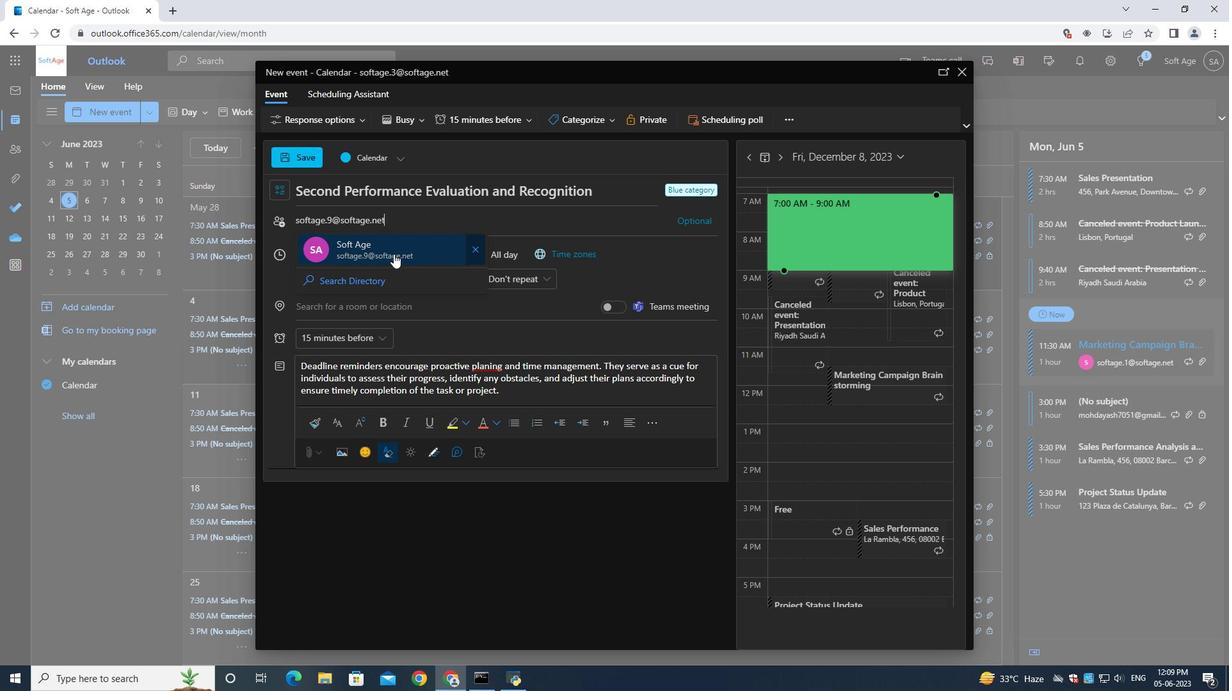 
Action: Key pressed sod<Key.backspace>ftage.10<Key.shift><Key.shift><Key.shift><Key.shift><Key.shift><Key.shift><Key.shift><Key.shift><Key.shift><Key.shift><Key.shift><Key.shift><Key.shift><Key.shift><Key.shift><Key.shift><Key.shift><Key.shift><Key.shift>@softage.net
Screenshot: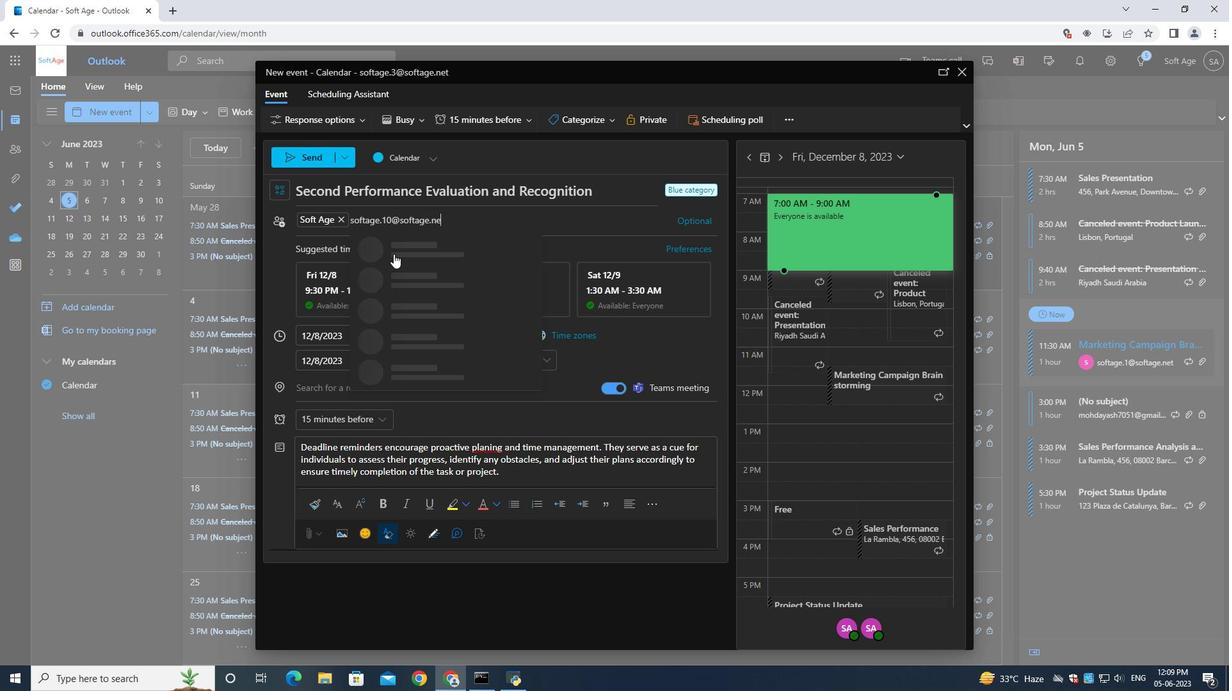 
Action: Mouse pressed left at (393, 254)
Screenshot: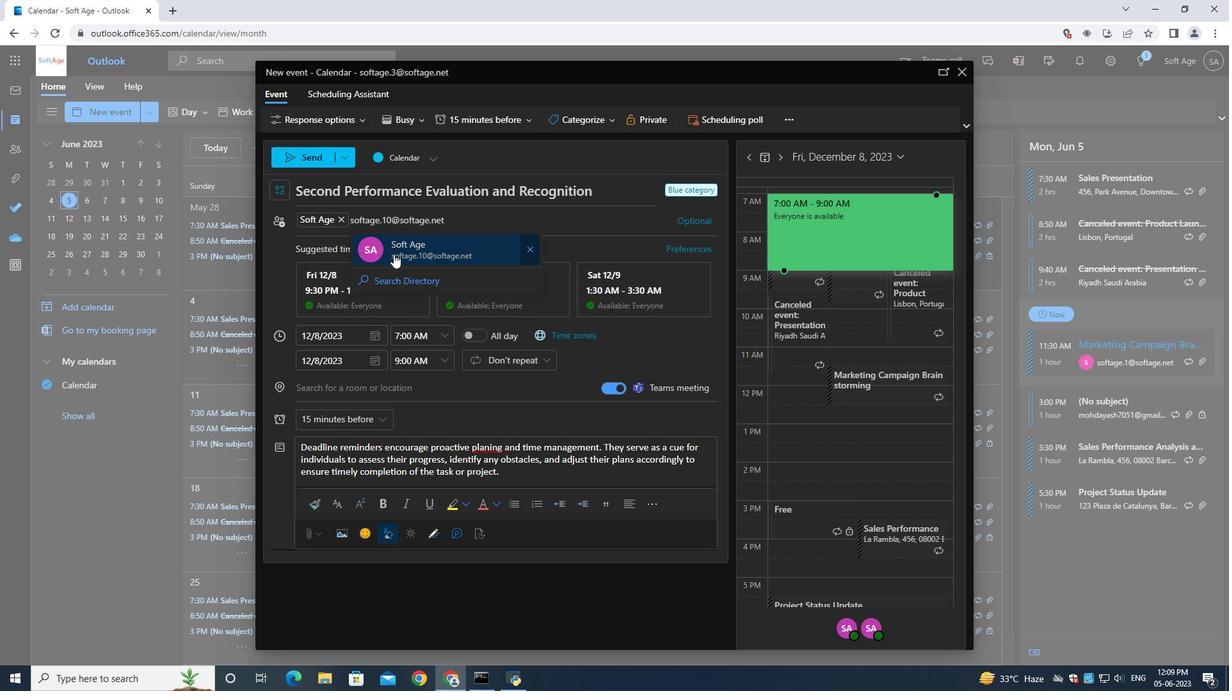 
Action: Mouse moved to (330, 418)
Screenshot: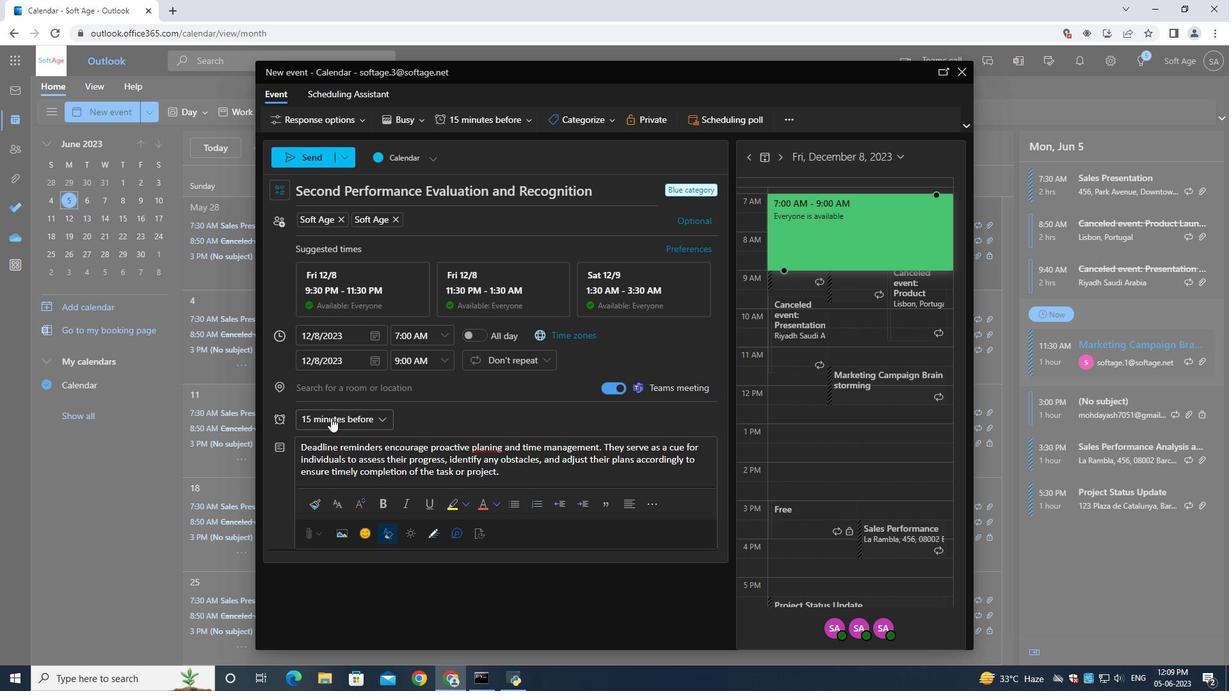 
Action: Mouse pressed left at (330, 418)
Screenshot: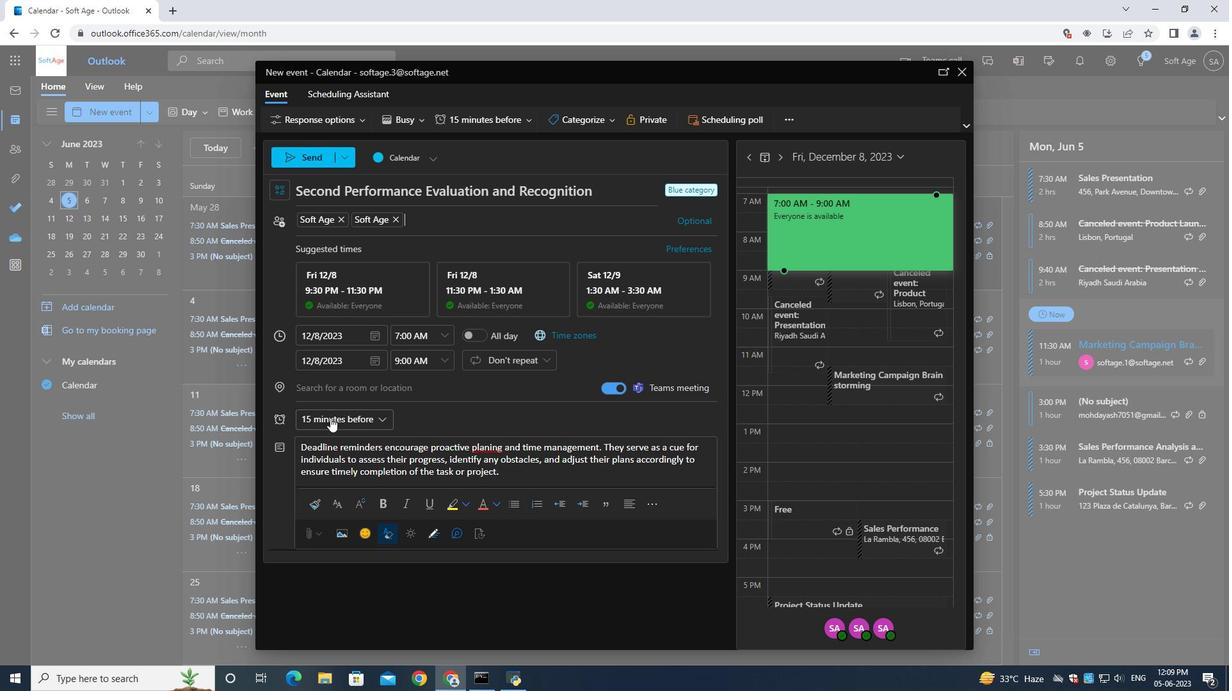 
Action: Mouse moved to (347, 196)
Screenshot: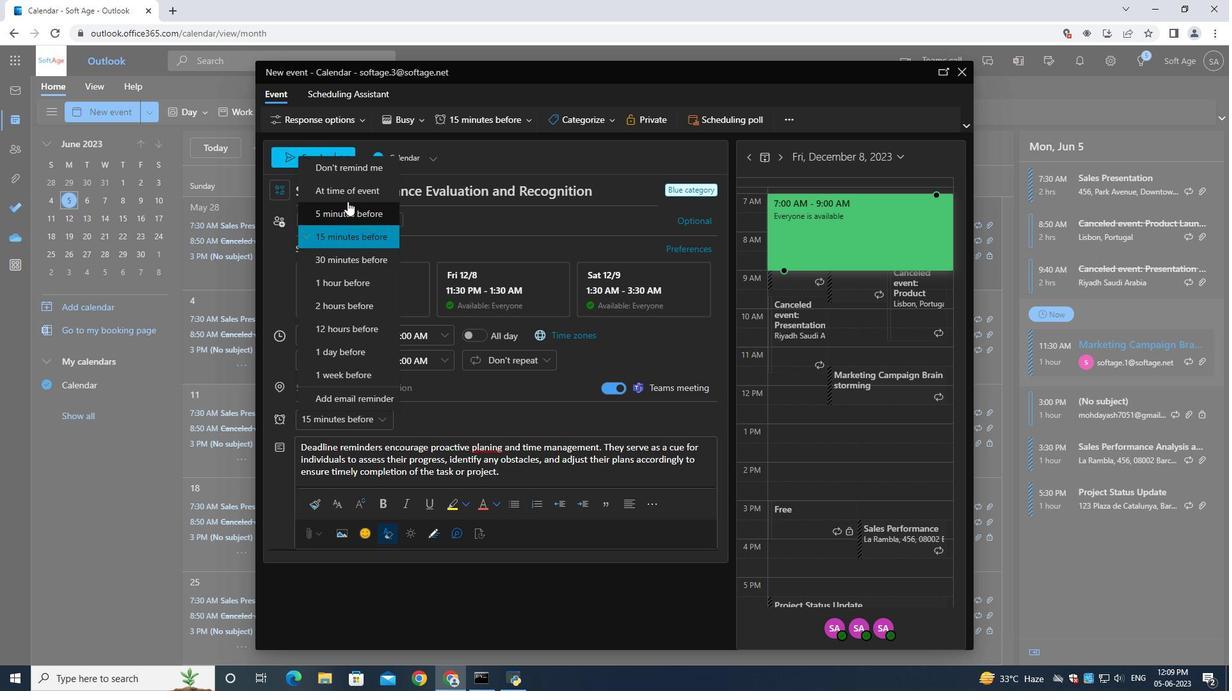 
Action: Mouse pressed left at (347, 196)
Screenshot: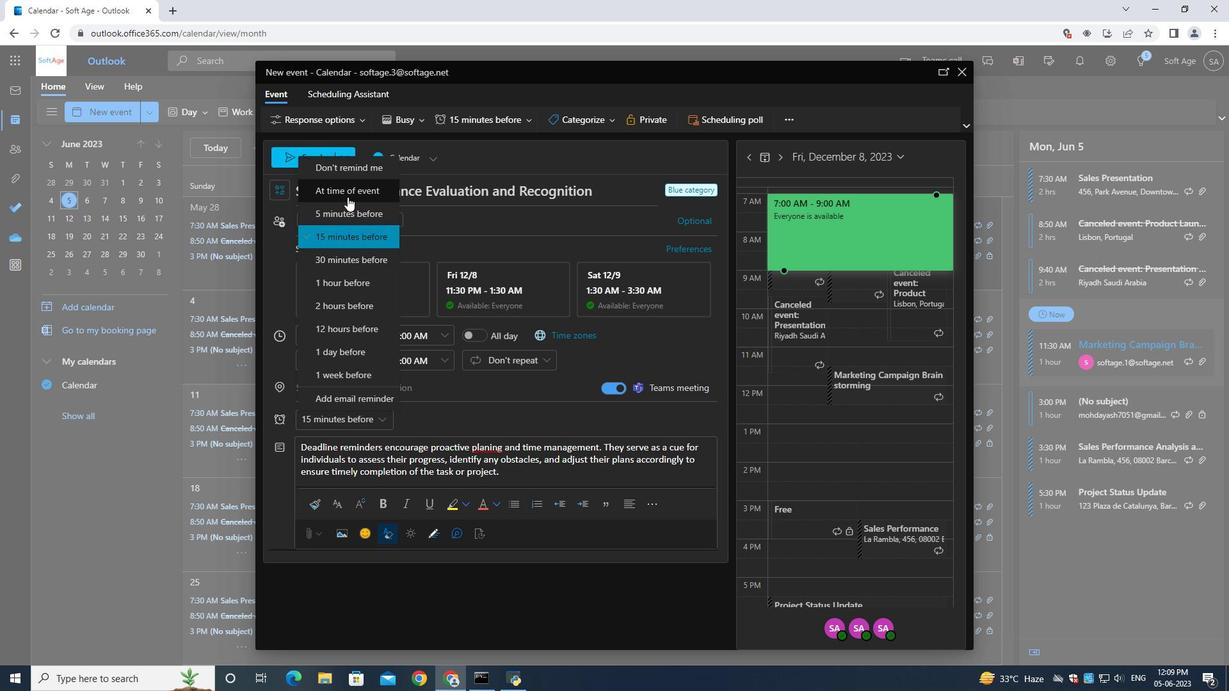
Action: Mouse moved to (306, 155)
Screenshot: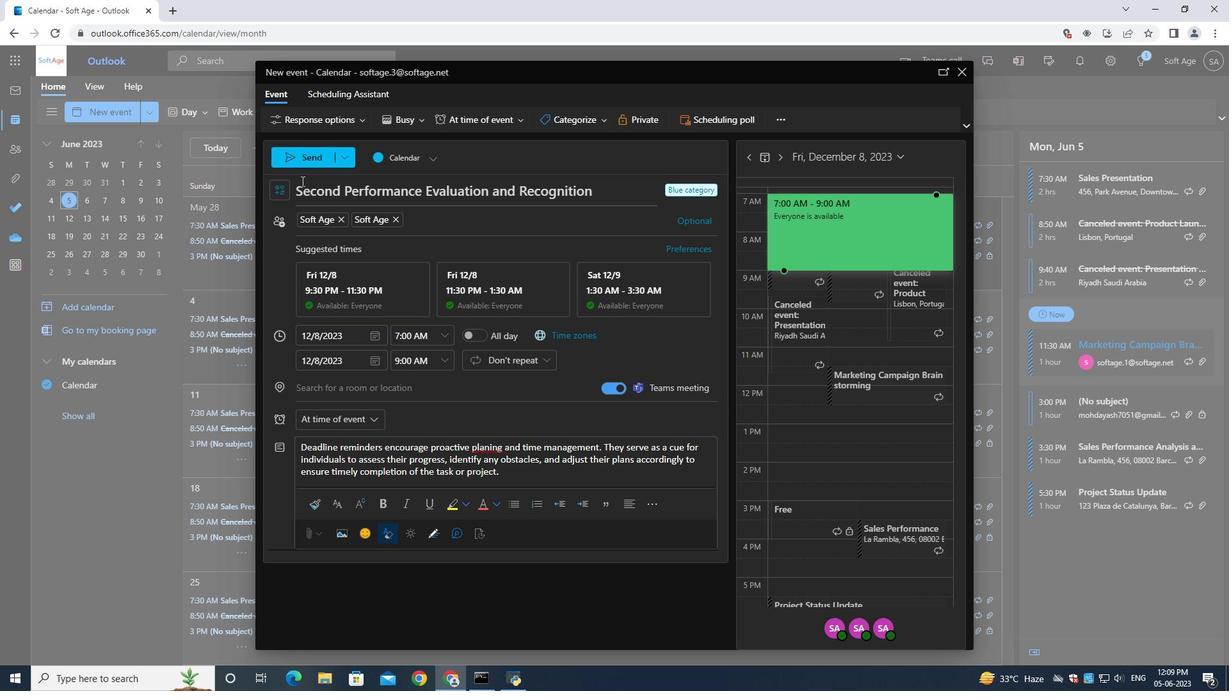 
Action: Mouse pressed left at (306, 155)
Screenshot: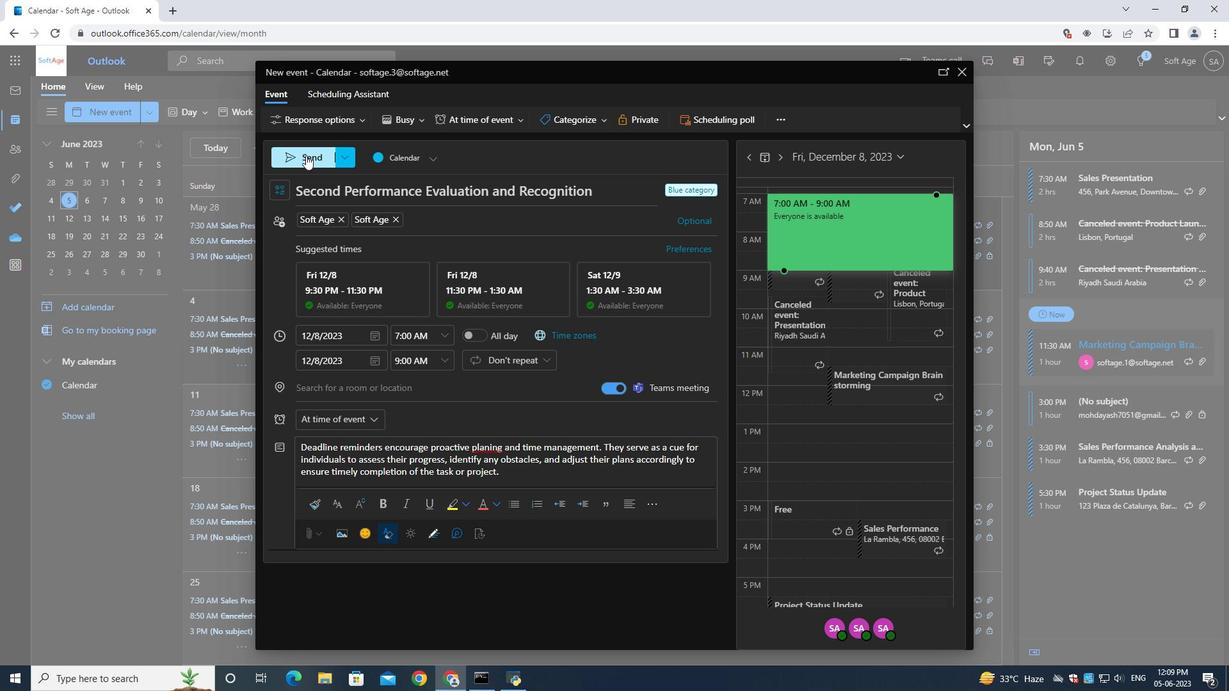 
